 Task: Create a due date automation trigger when advanced on, on the monday after a card is due add basic not assigned to anyone at 11:00 AM.
Action: Mouse moved to (966, 284)
Screenshot: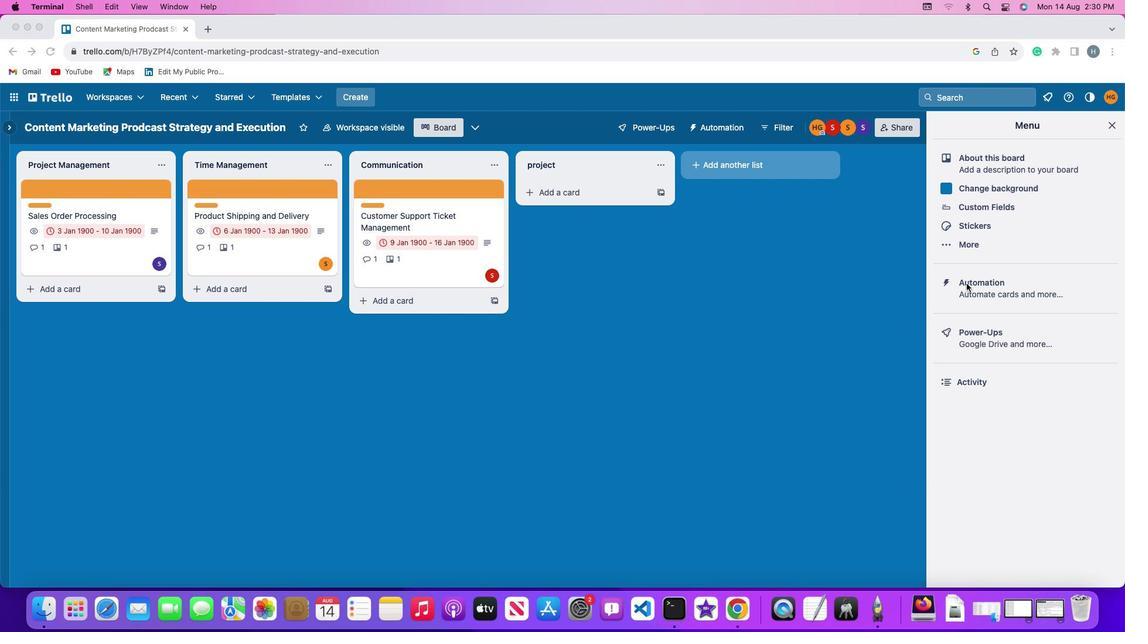 
Action: Mouse pressed left at (966, 284)
Screenshot: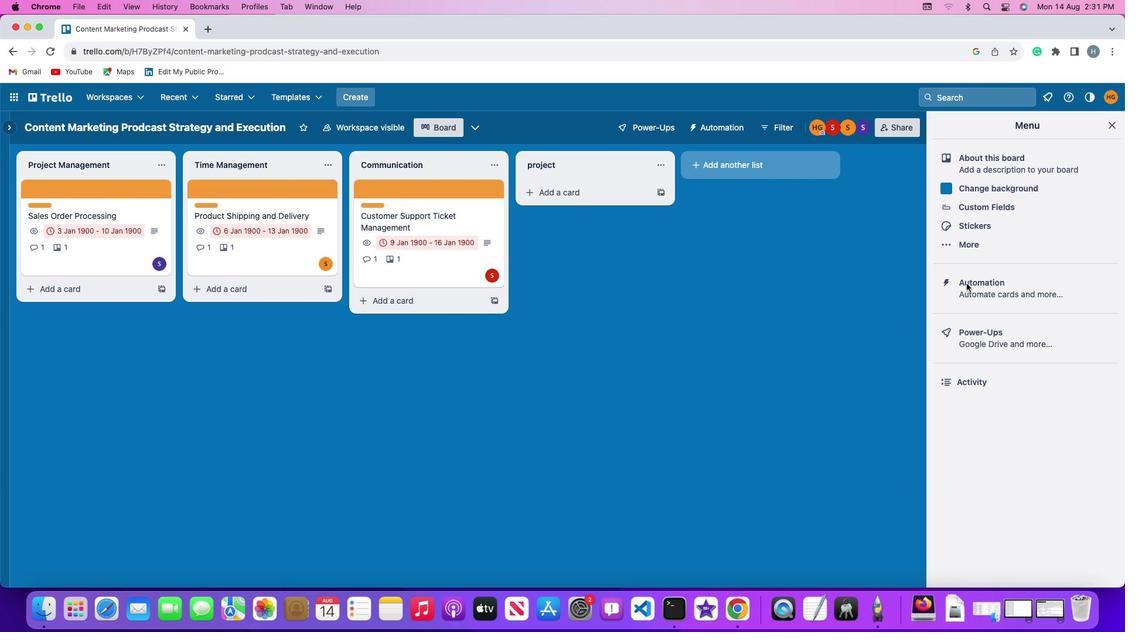 
Action: Mouse pressed left at (966, 284)
Screenshot: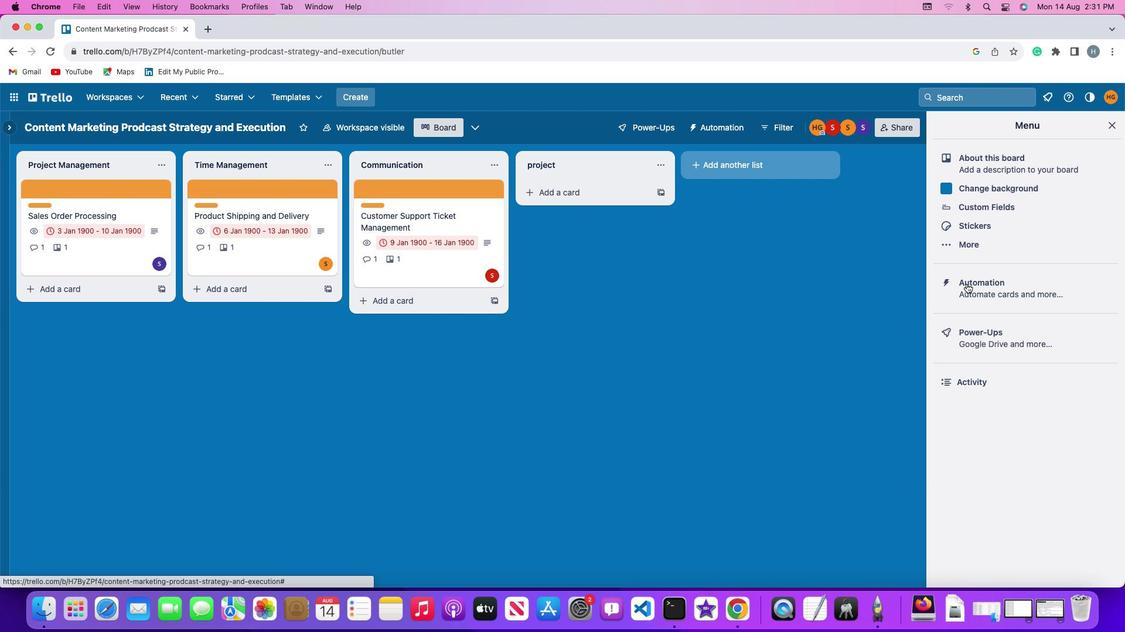 
Action: Mouse moved to (56, 278)
Screenshot: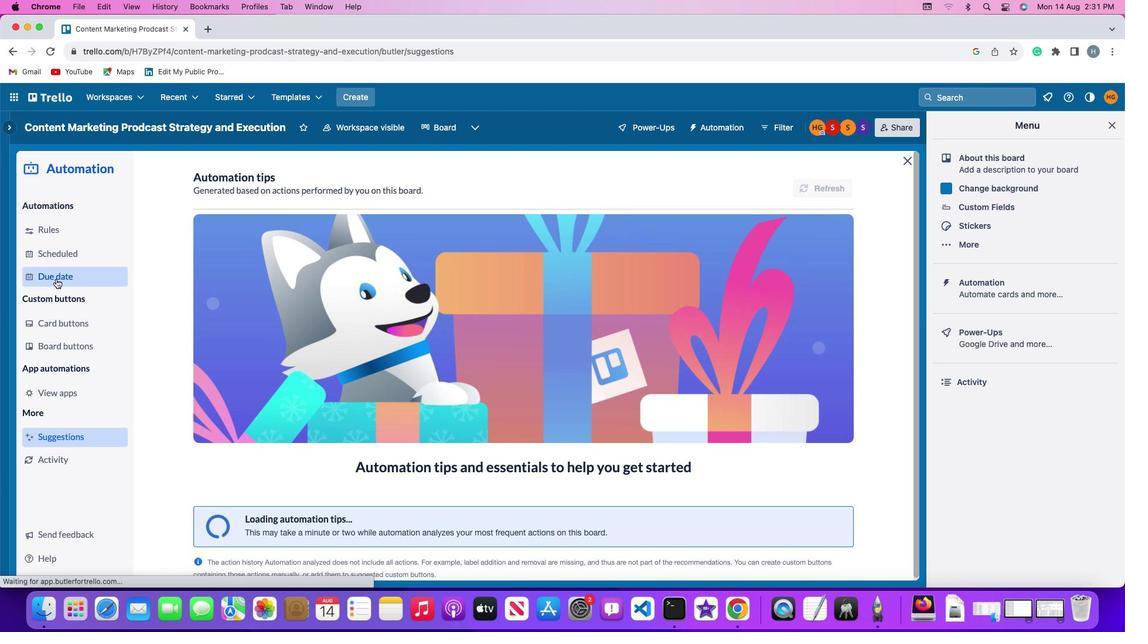 
Action: Mouse pressed left at (56, 278)
Screenshot: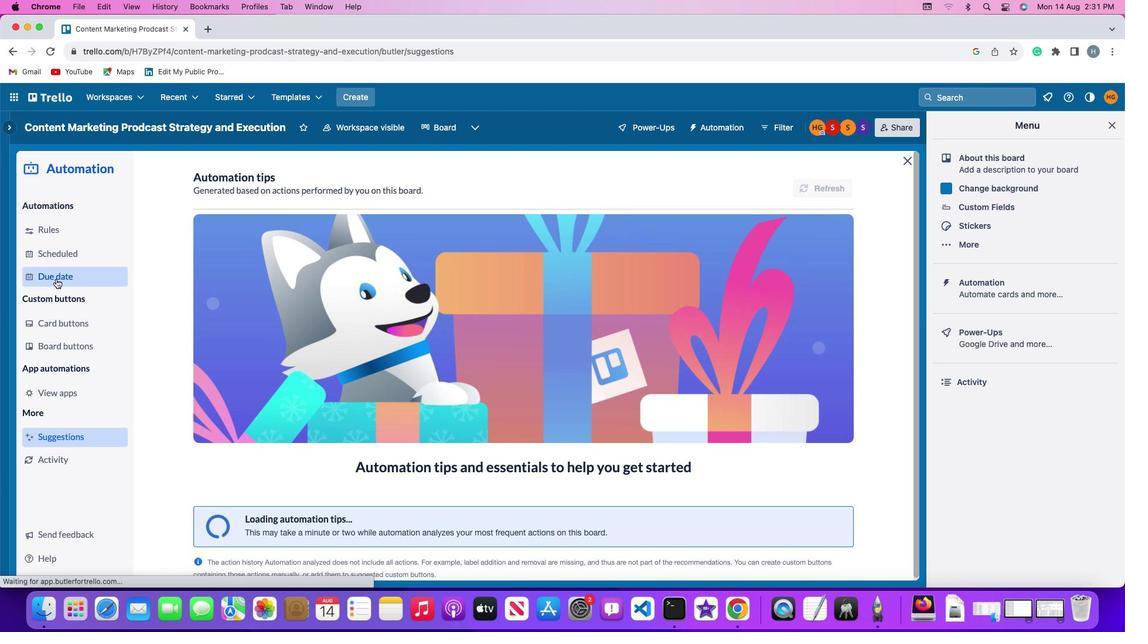 
Action: Mouse moved to (776, 179)
Screenshot: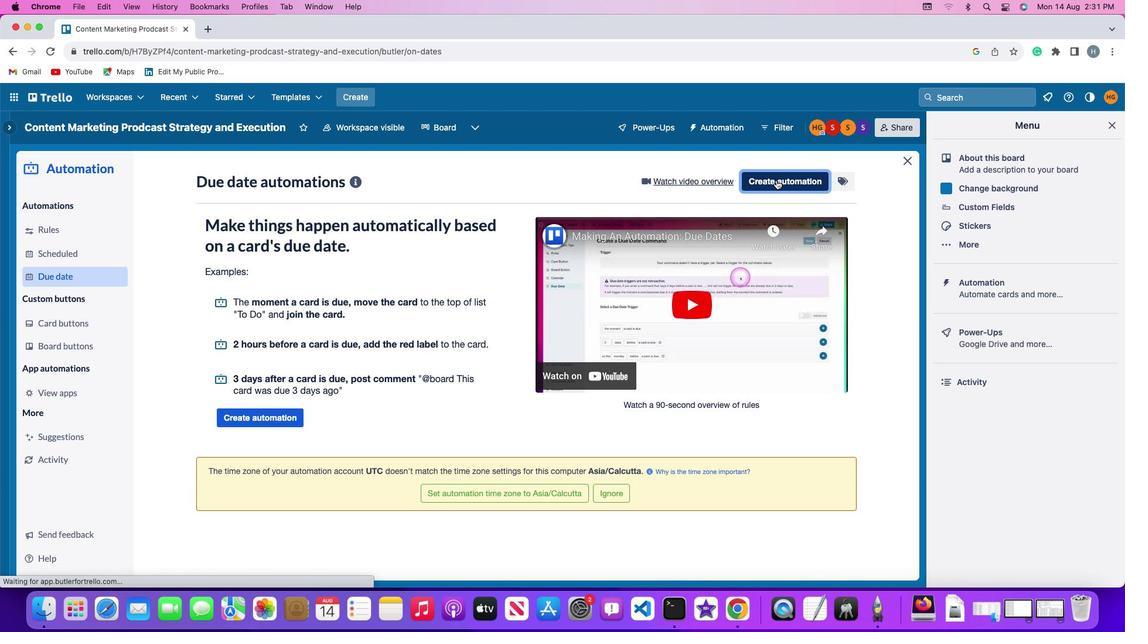 
Action: Mouse pressed left at (776, 179)
Screenshot: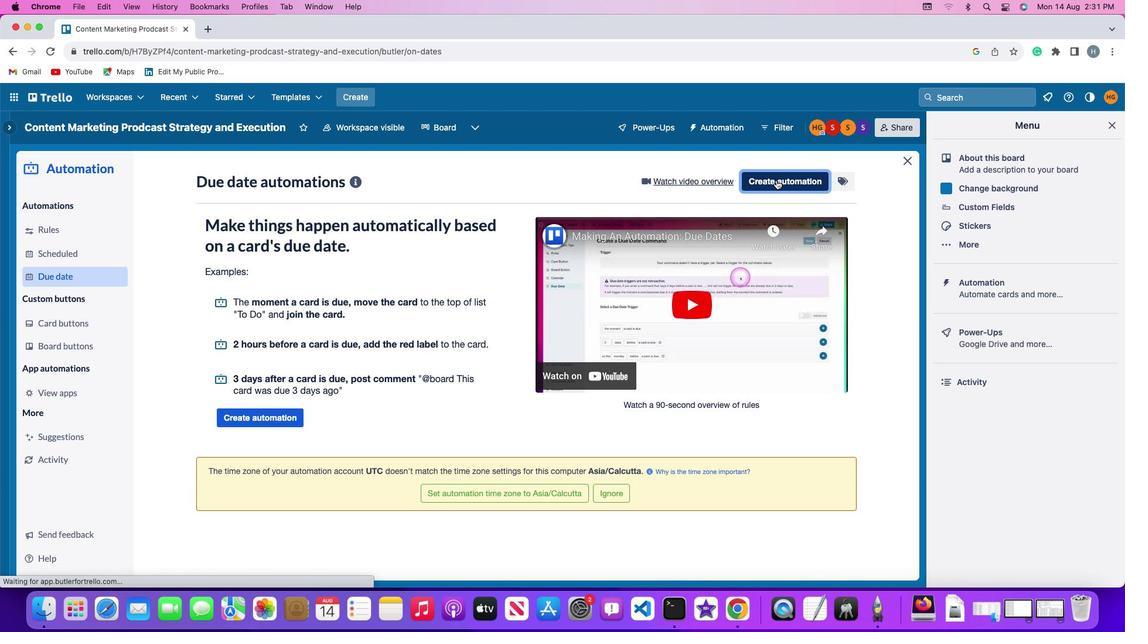 
Action: Mouse moved to (252, 296)
Screenshot: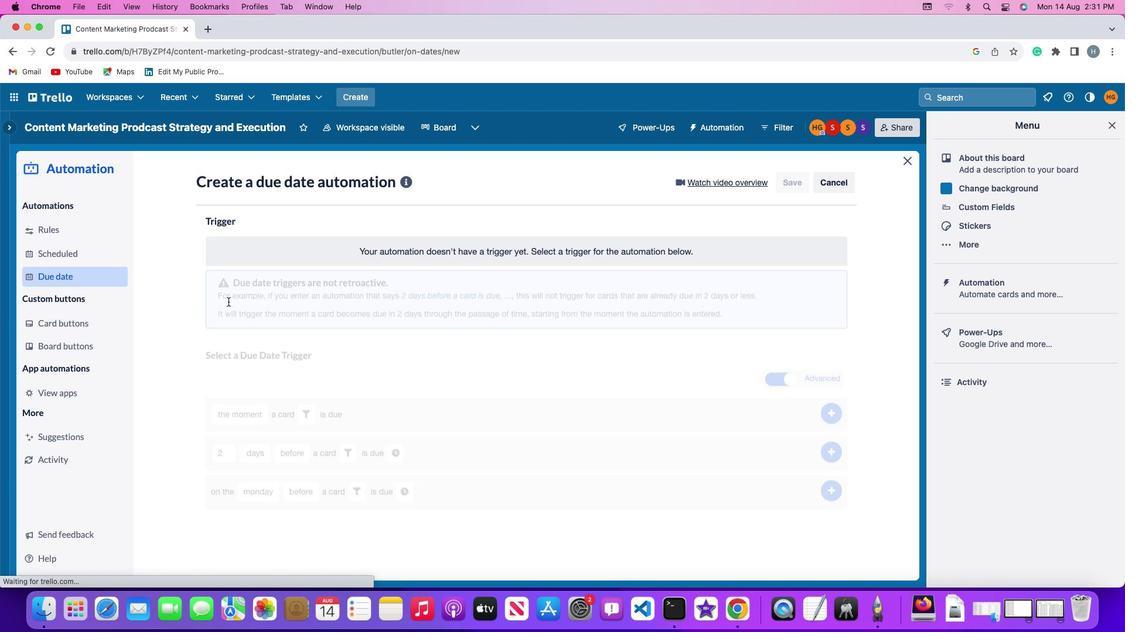 
Action: Mouse pressed left at (252, 296)
Screenshot: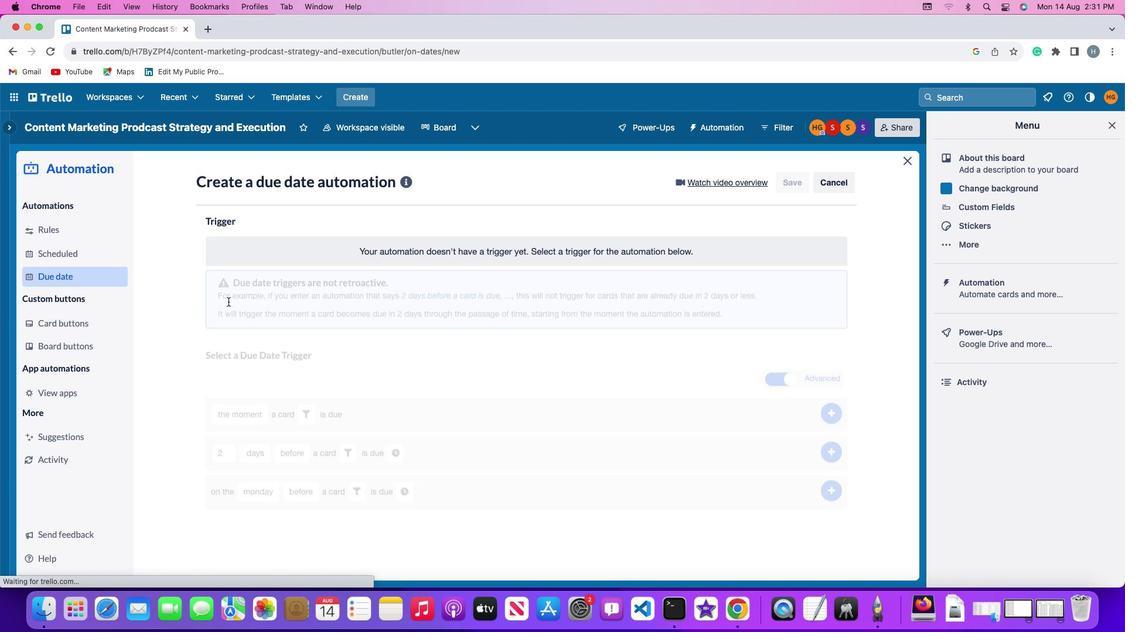 
Action: Mouse moved to (247, 509)
Screenshot: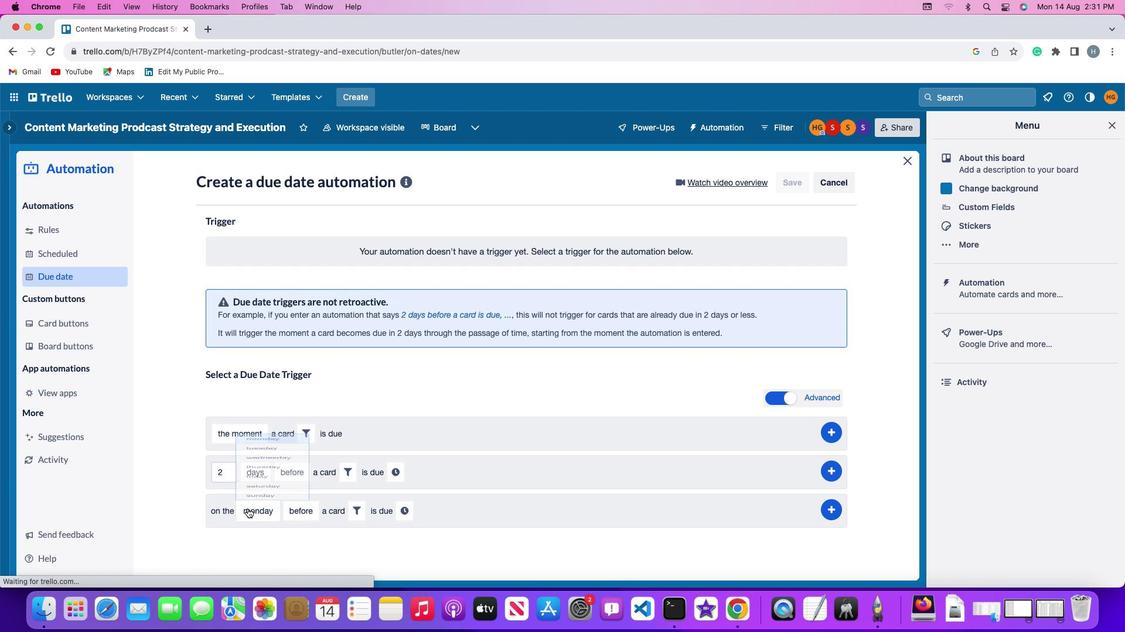 
Action: Mouse pressed left at (247, 509)
Screenshot: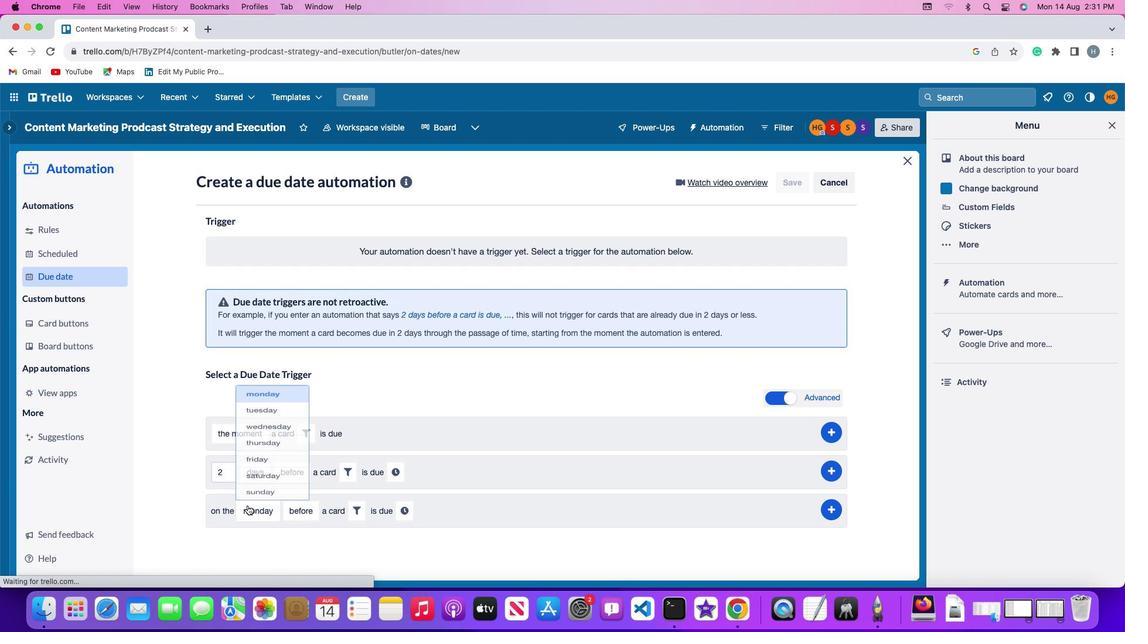 
Action: Mouse moved to (271, 342)
Screenshot: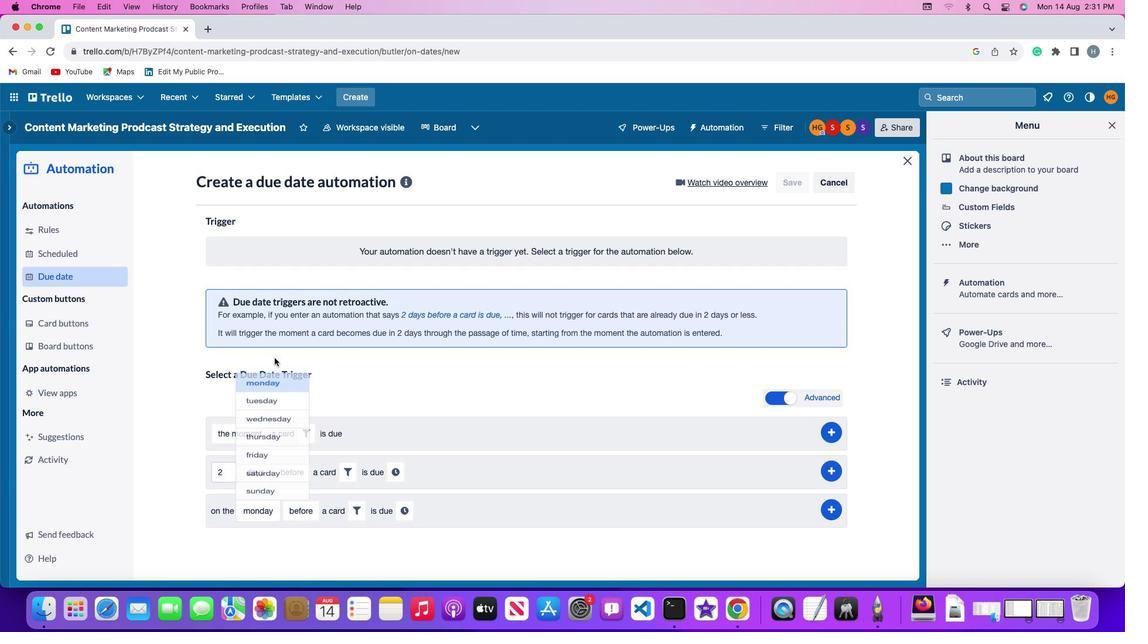 
Action: Mouse pressed left at (271, 342)
Screenshot: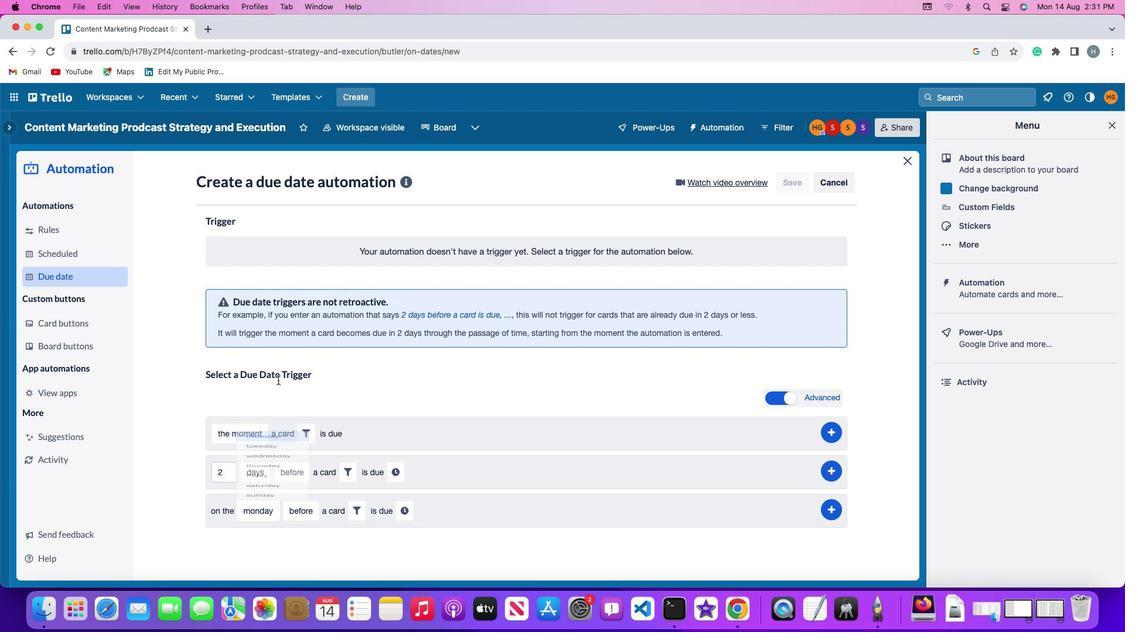 
Action: Mouse moved to (301, 511)
Screenshot: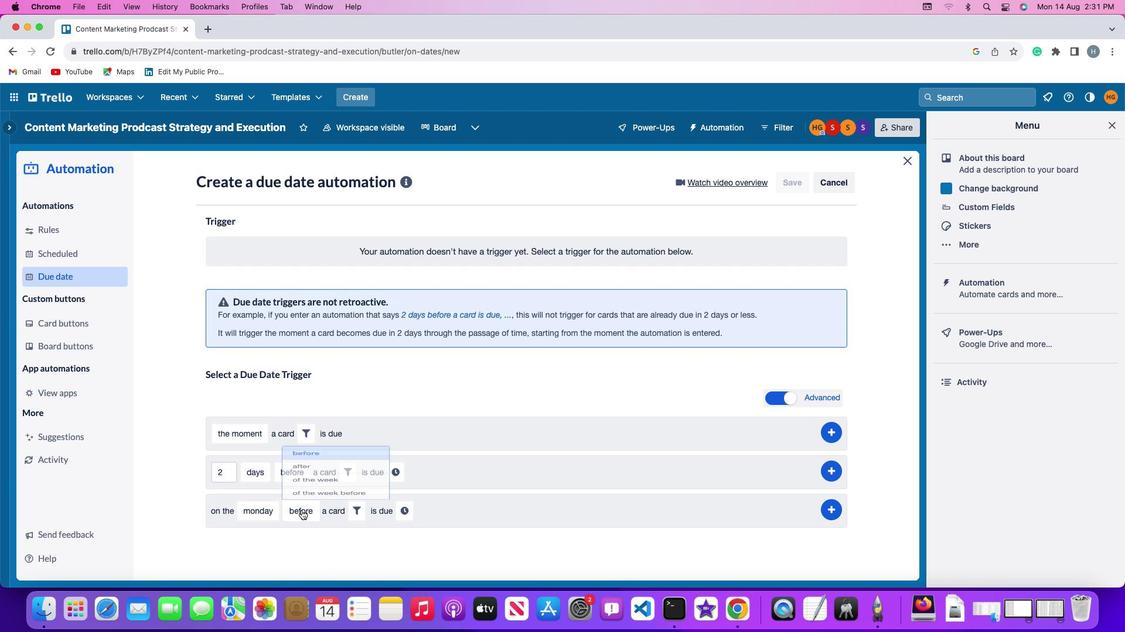 
Action: Mouse pressed left at (301, 511)
Screenshot: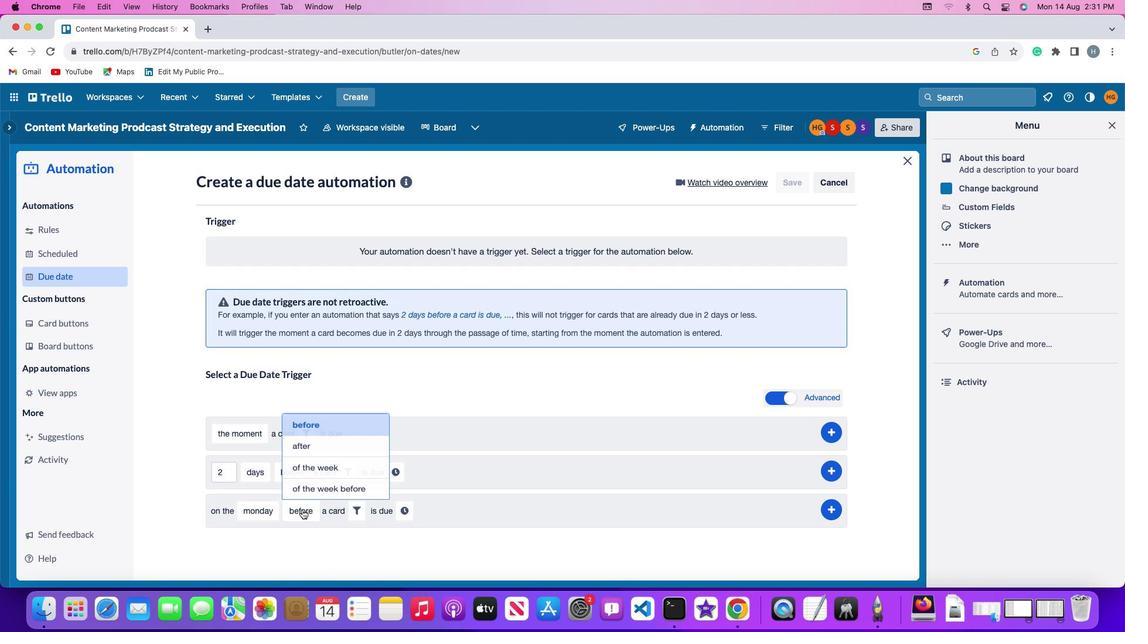 
Action: Mouse moved to (325, 444)
Screenshot: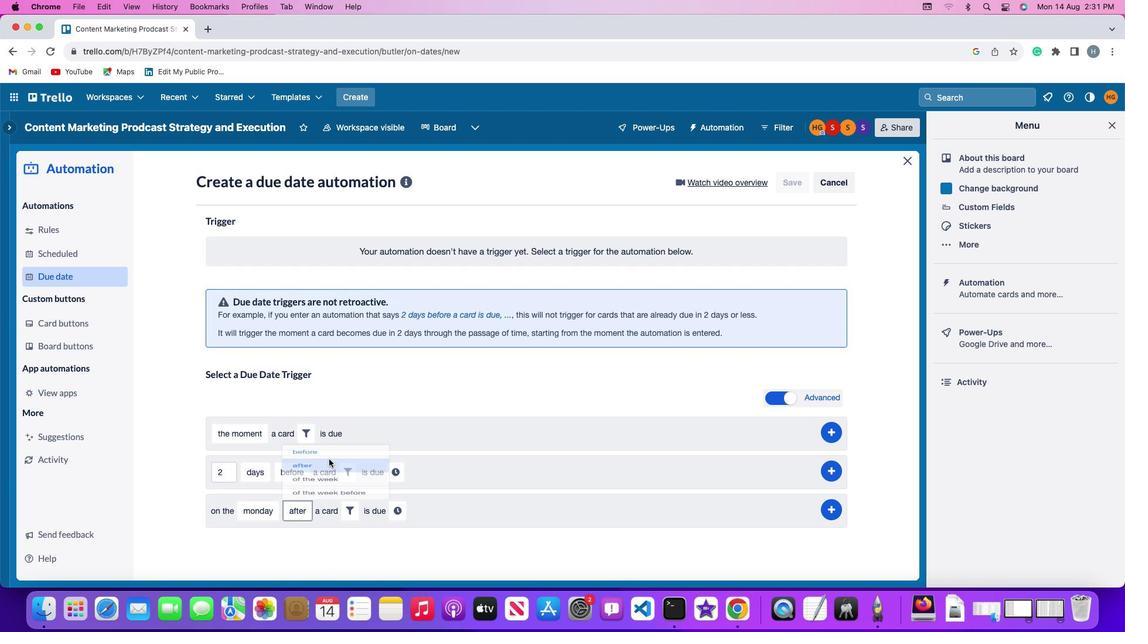 
Action: Mouse pressed left at (325, 444)
Screenshot: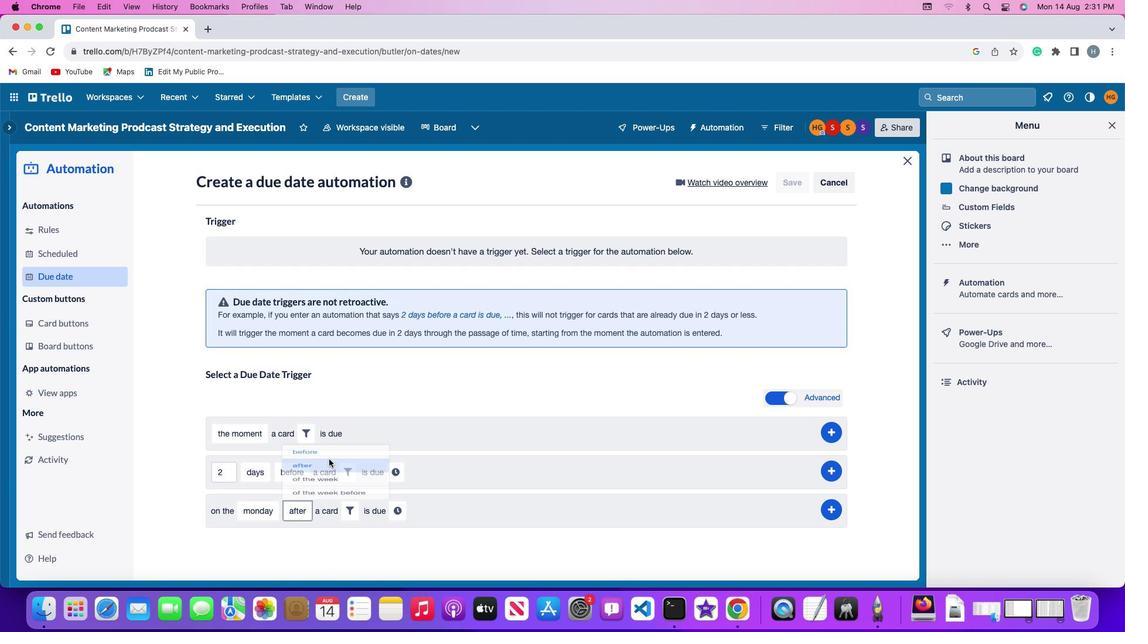 
Action: Mouse moved to (348, 503)
Screenshot: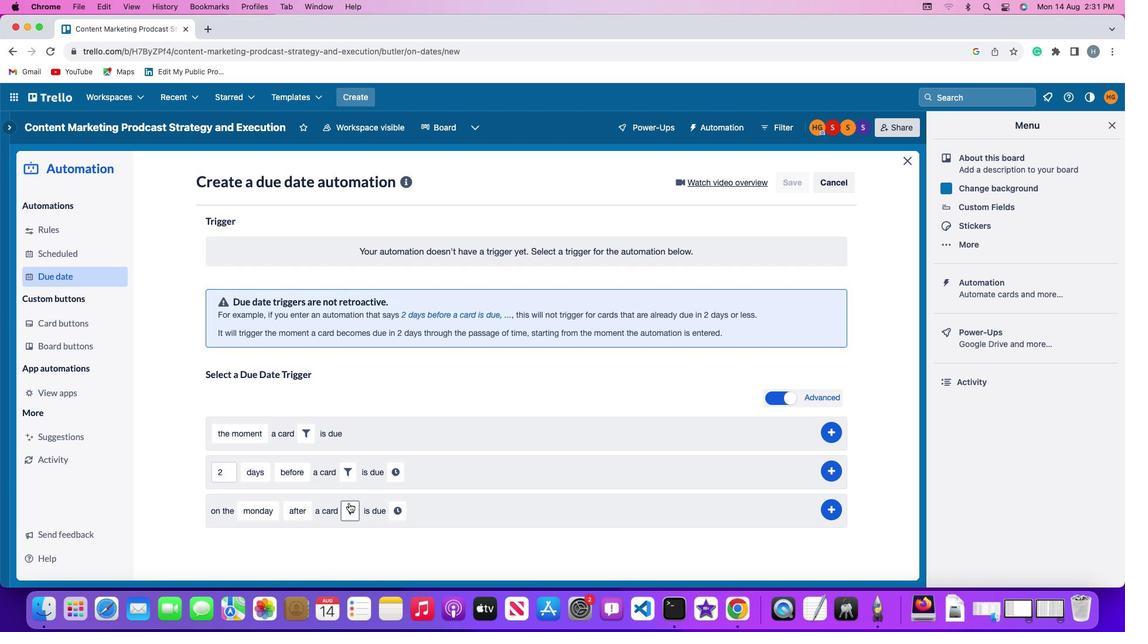 
Action: Mouse pressed left at (348, 503)
Screenshot: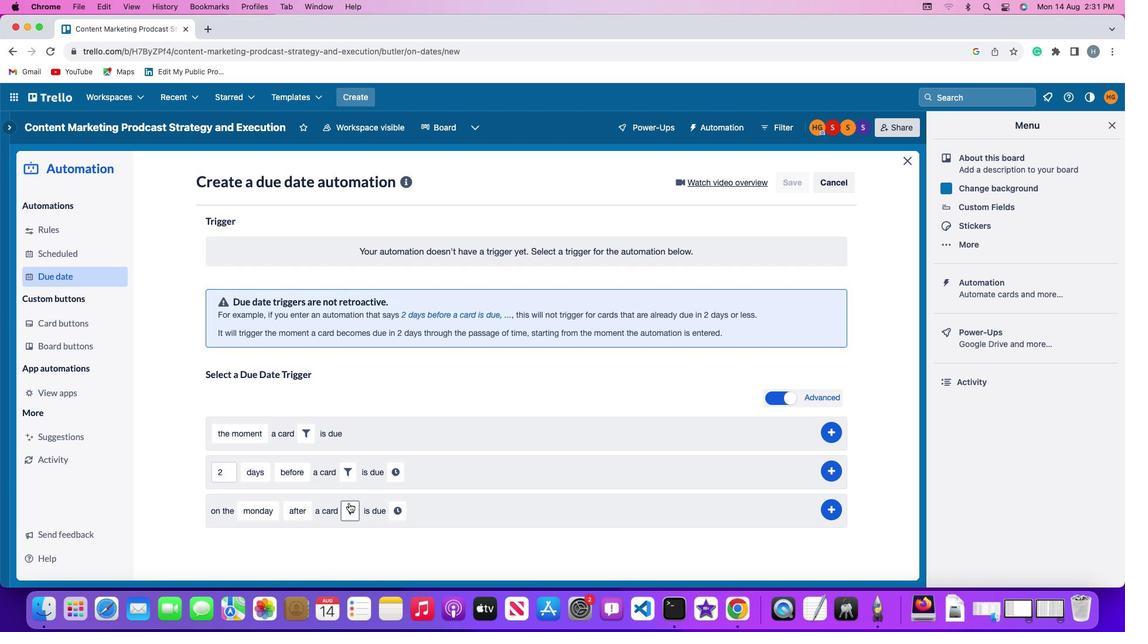 
Action: Mouse moved to (327, 559)
Screenshot: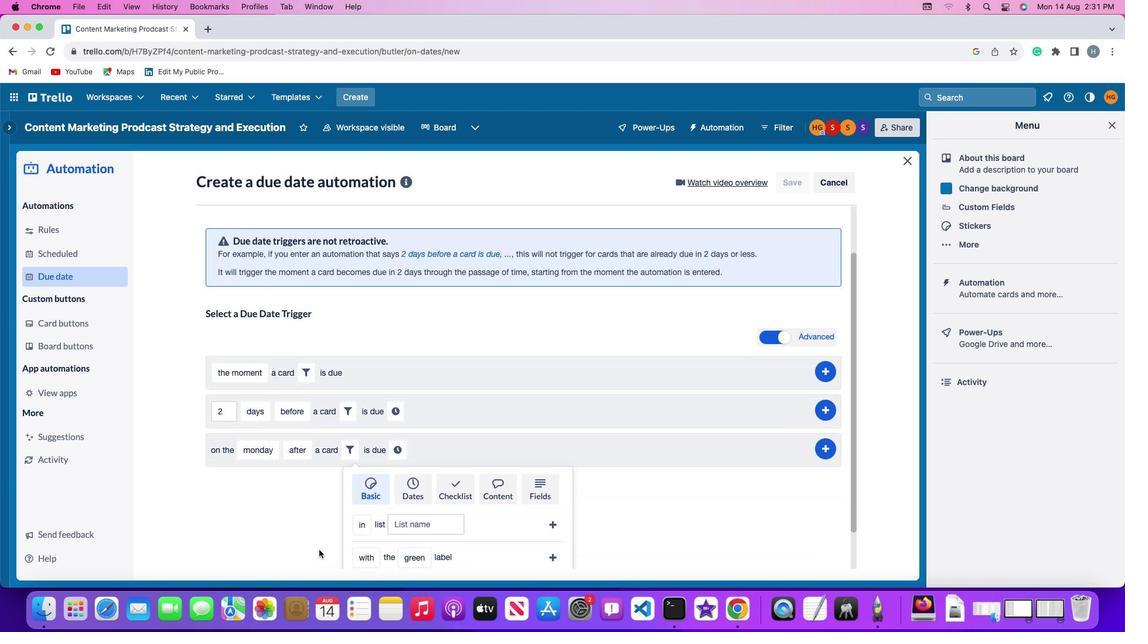 
Action: Mouse scrolled (327, 559) with delta (0, 0)
Screenshot: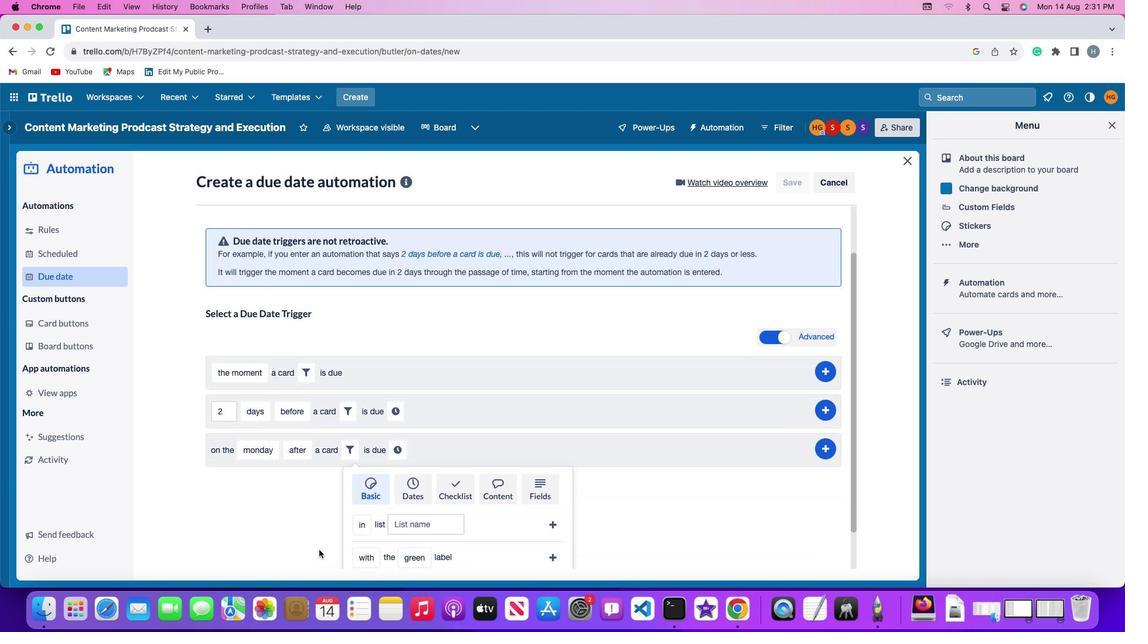 
Action: Mouse scrolled (327, 559) with delta (0, 0)
Screenshot: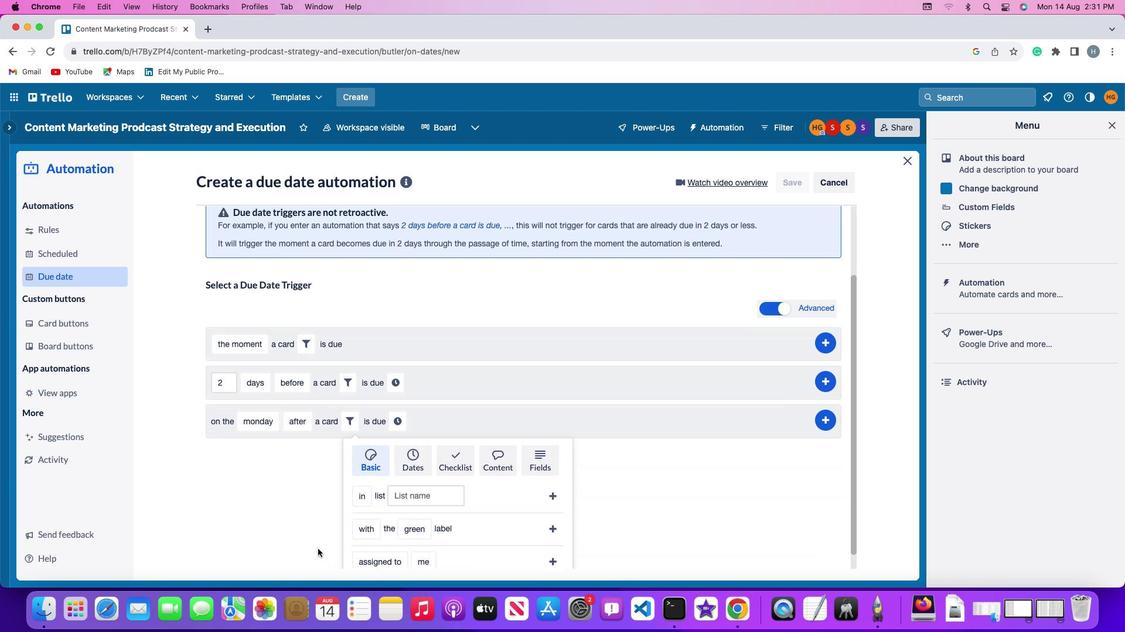 
Action: Mouse moved to (326, 558)
Screenshot: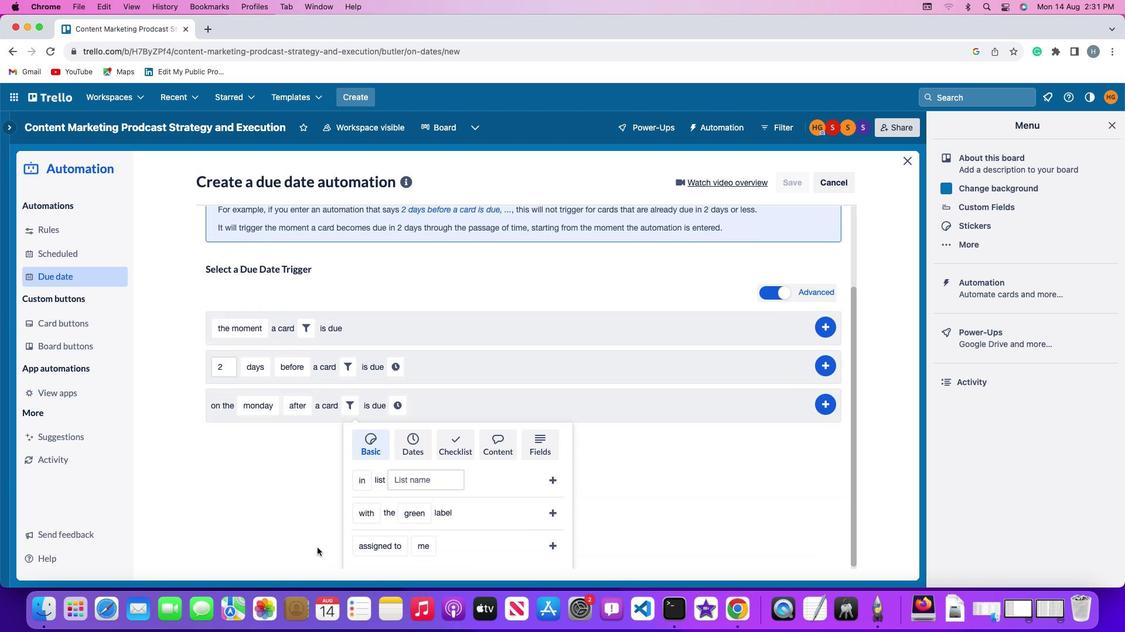 
Action: Mouse scrolled (326, 558) with delta (0, -1)
Screenshot: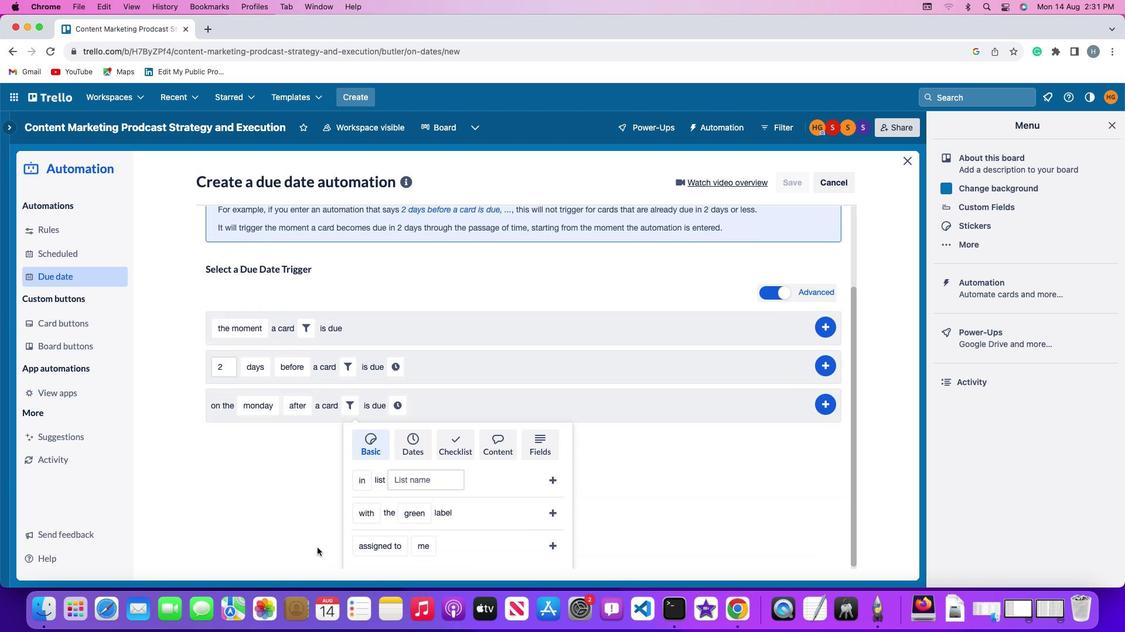 
Action: Mouse moved to (323, 554)
Screenshot: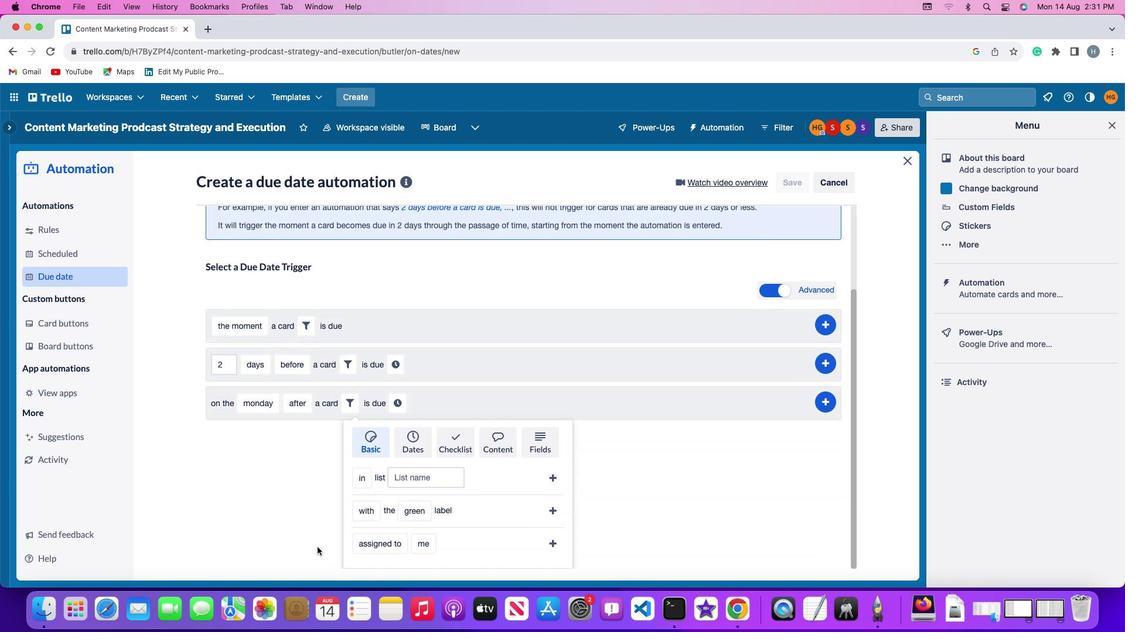 
Action: Mouse scrolled (323, 554) with delta (0, -2)
Screenshot: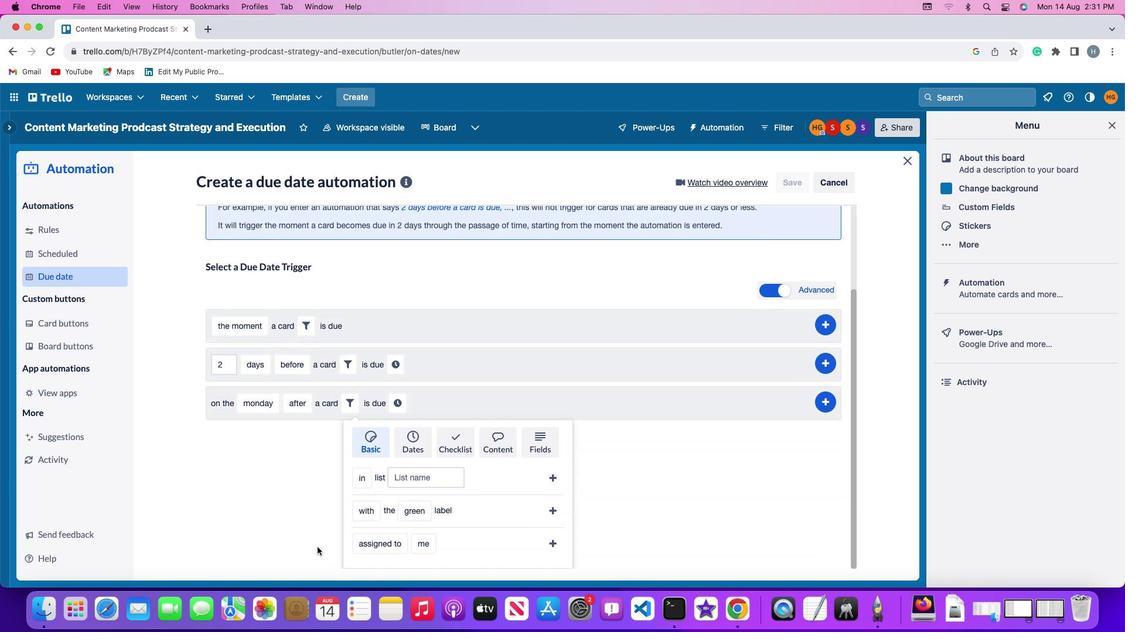 
Action: Mouse moved to (317, 546)
Screenshot: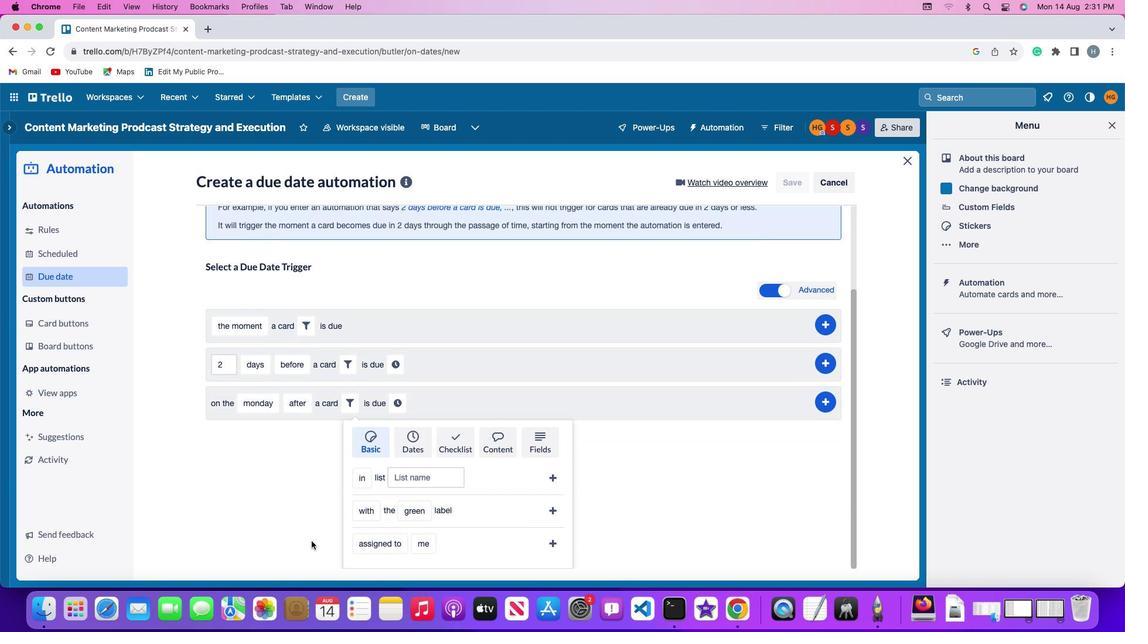 
Action: Mouse scrolled (317, 546) with delta (0, 0)
Screenshot: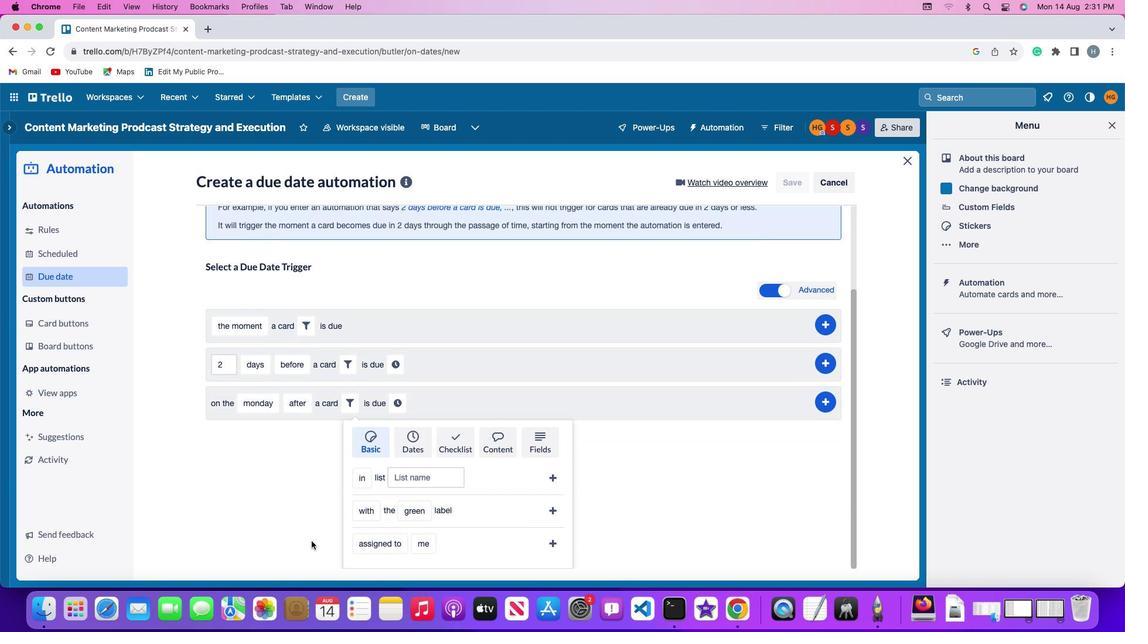 
Action: Mouse moved to (317, 546)
Screenshot: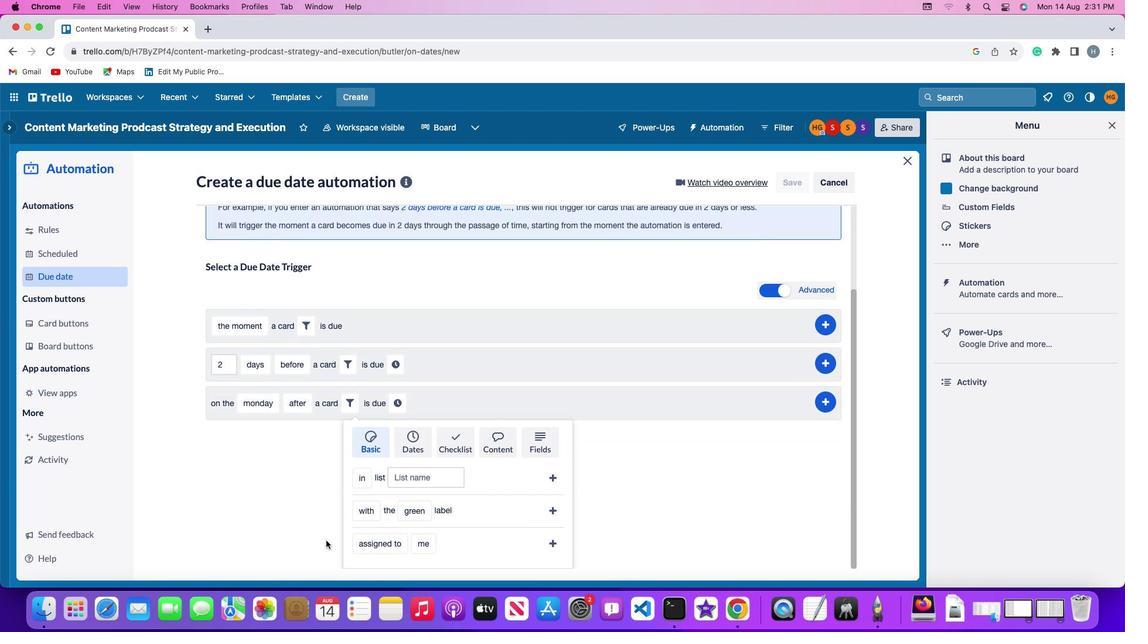 
Action: Mouse scrolled (317, 546) with delta (0, 0)
Screenshot: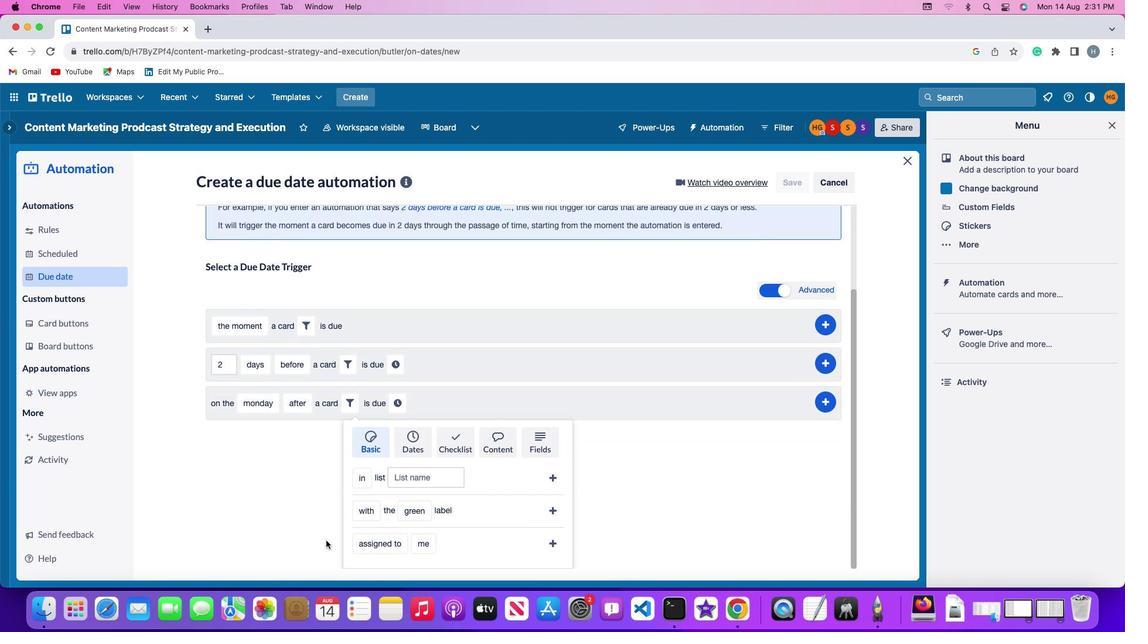 
Action: Mouse moved to (315, 546)
Screenshot: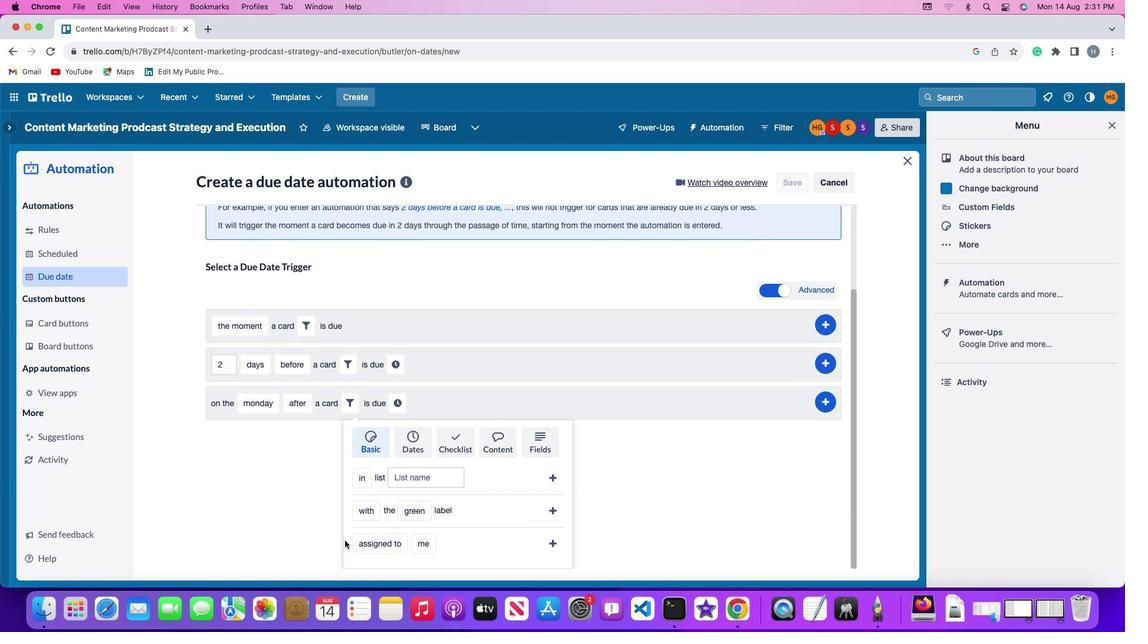 
Action: Mouse scrolled (315, 546) with delta (0, -1)
Screenshot: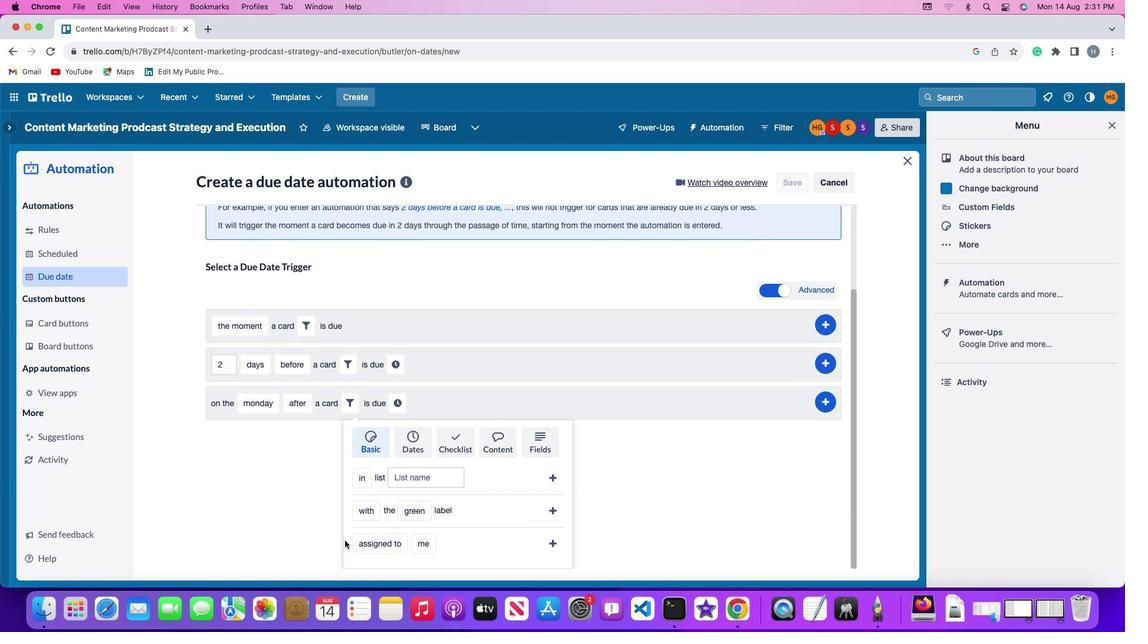 
Action: Mouse moved to (312, 543)
Screenshot: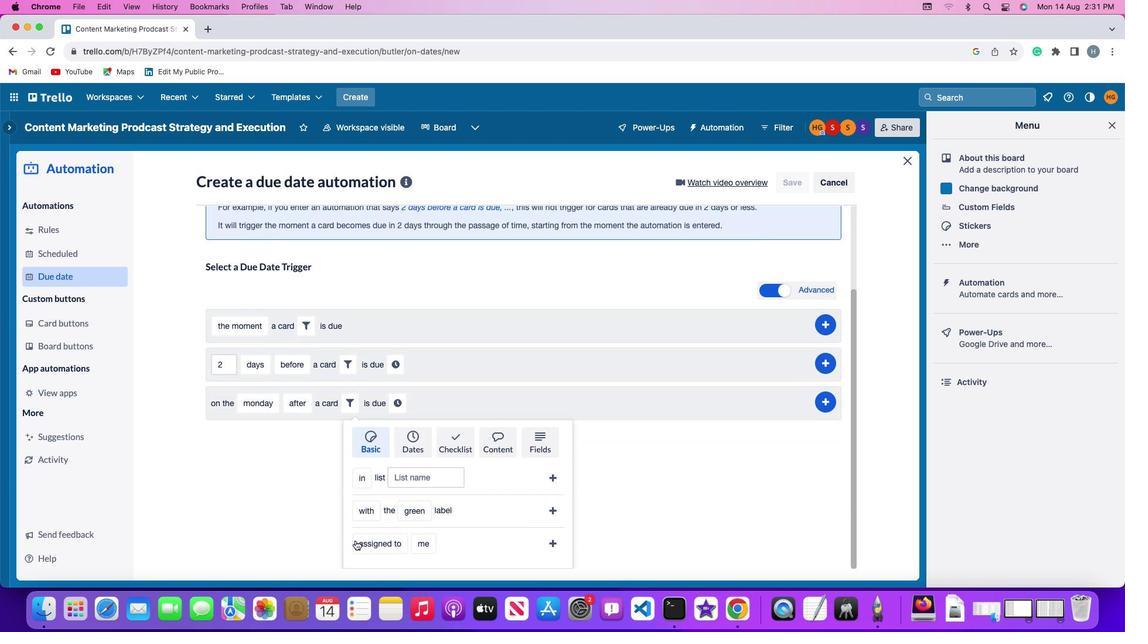 
Action: Mouse scrolled (312, 543) with delta (0, -2)
Screenshot: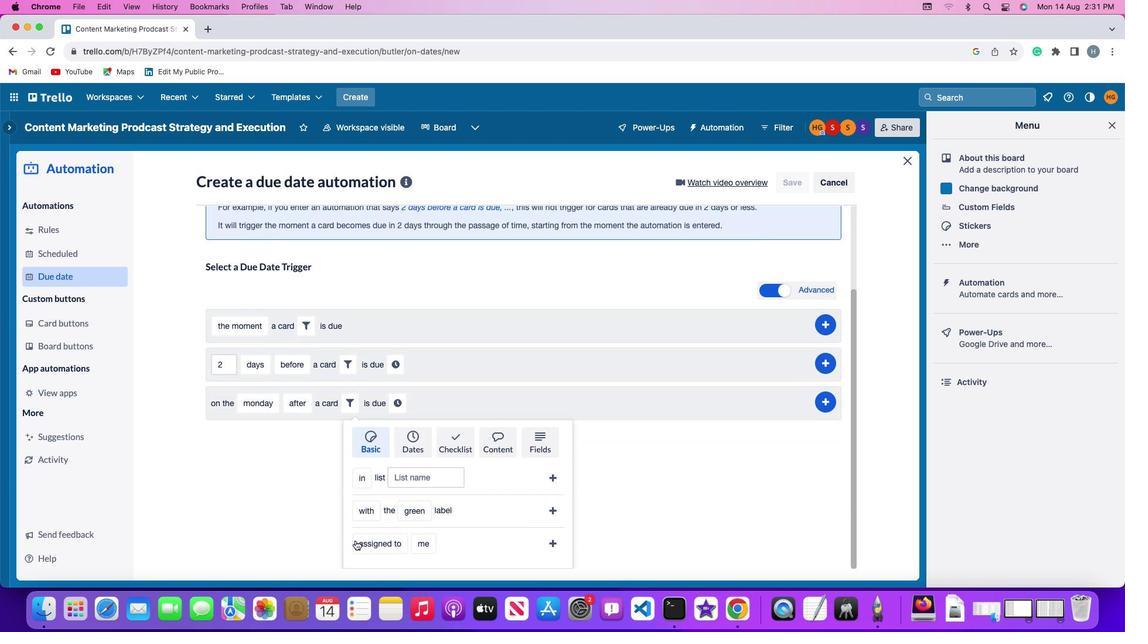 
Action: Mouse moved to (374, 539)
Screenshot: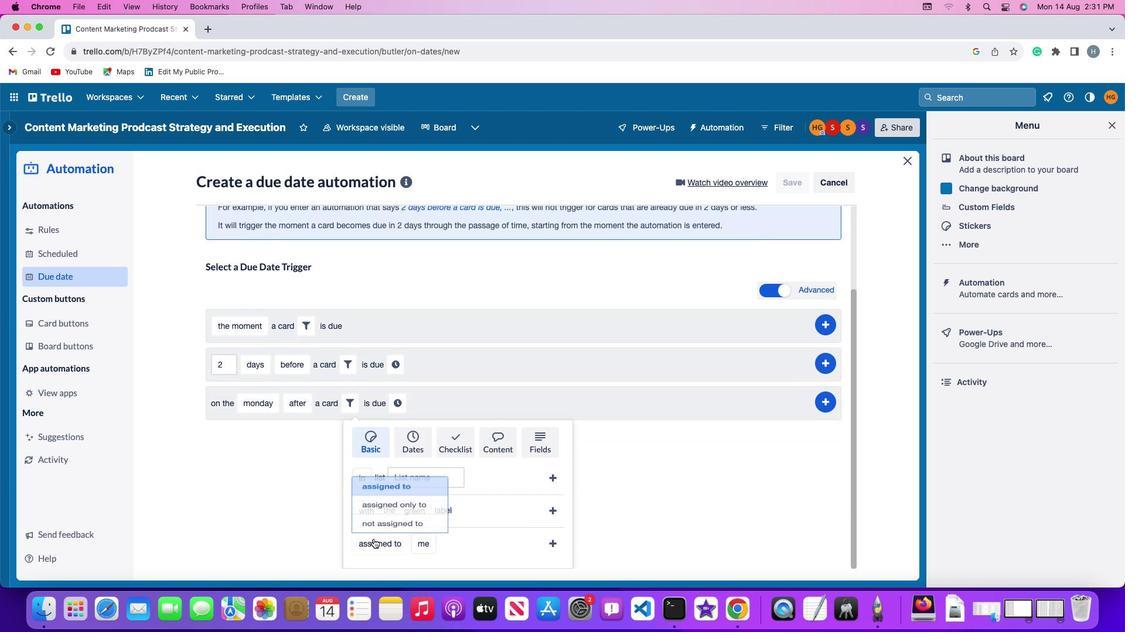 
Action: Mouse pressed left at (374, 539)
Screenshot: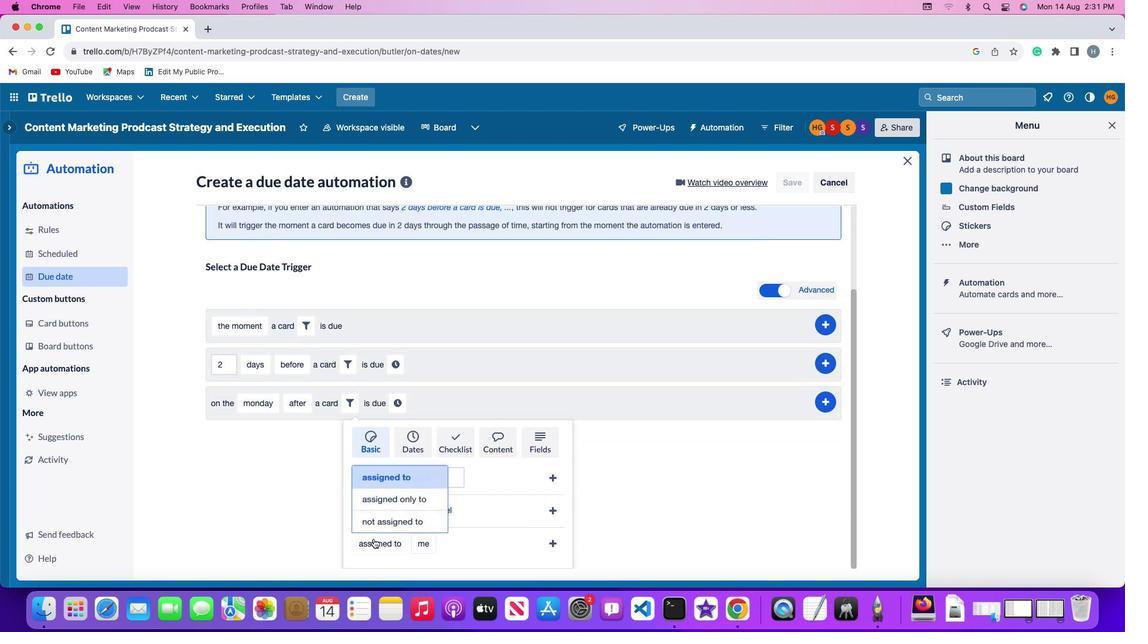 
Action: Mouse moved to (375, 524)
Screenshot: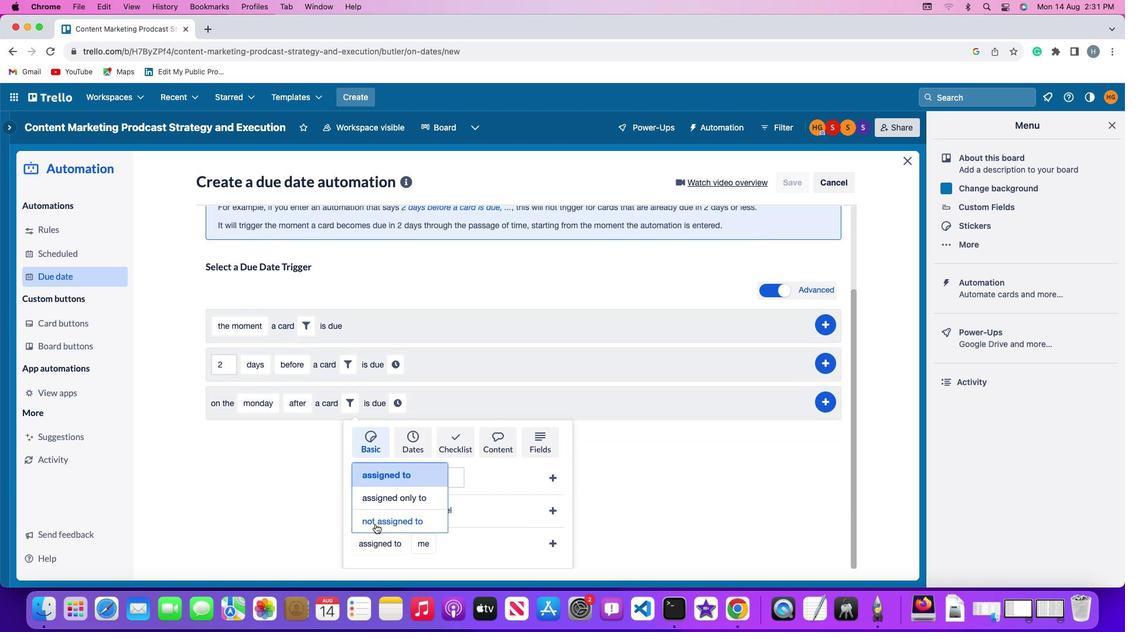 
Action: Mouse pressed left at (375, 524)
Screenshot: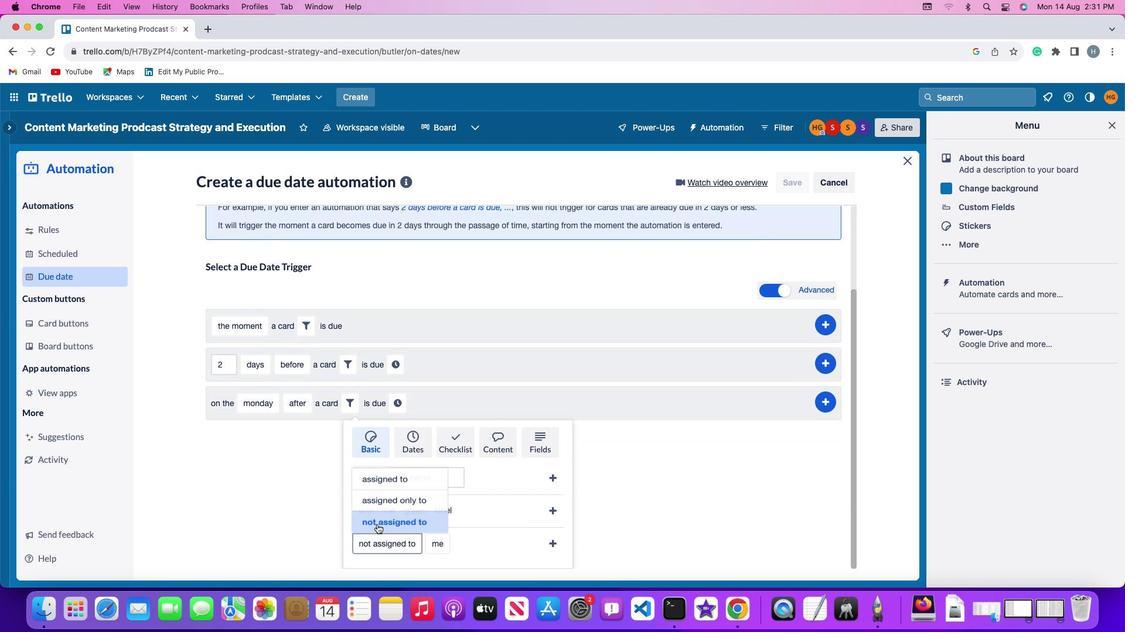 
Action: Mouse moved to (437, 543)
Screenshot: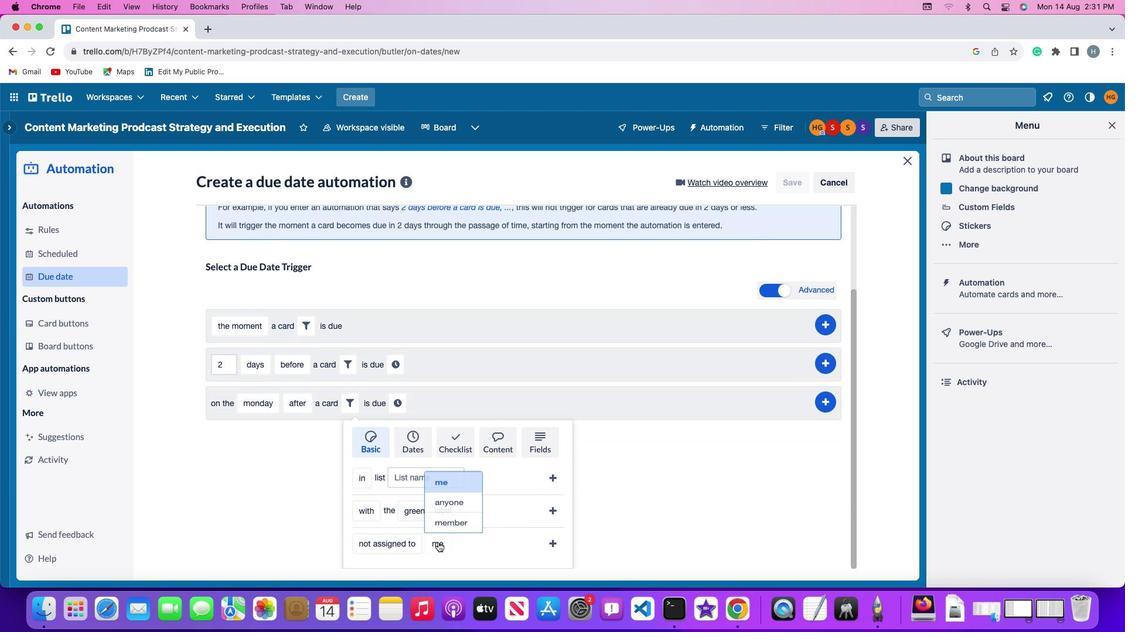
Action: Mouse pressed left at (437, 543)
Screenshot: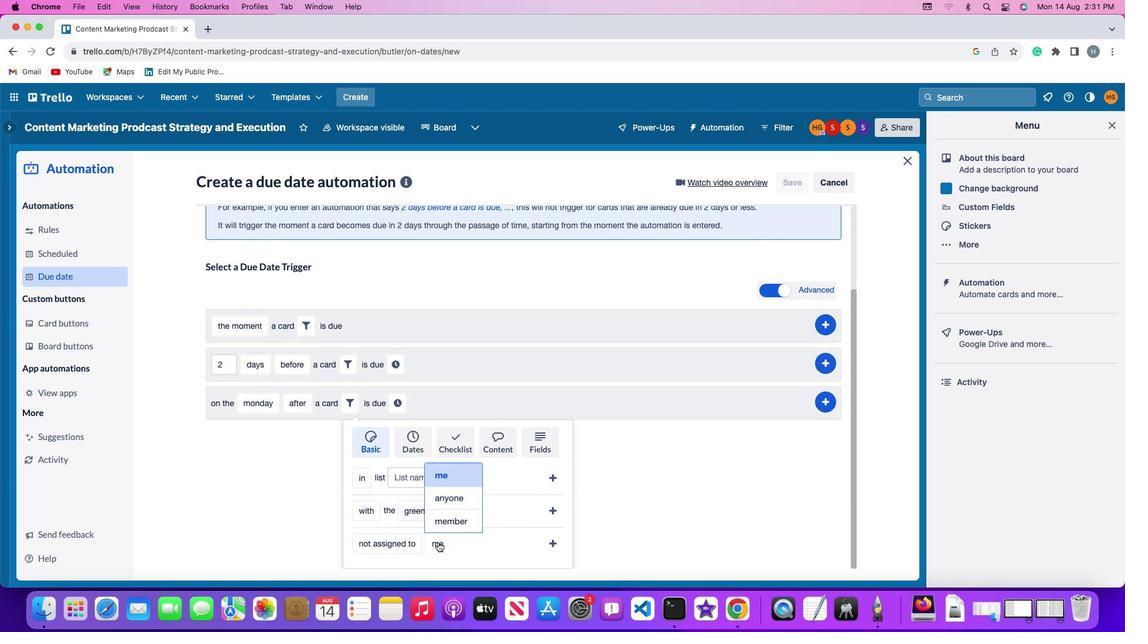 
Action: Mouse moved to (449, 496)
Screenshot: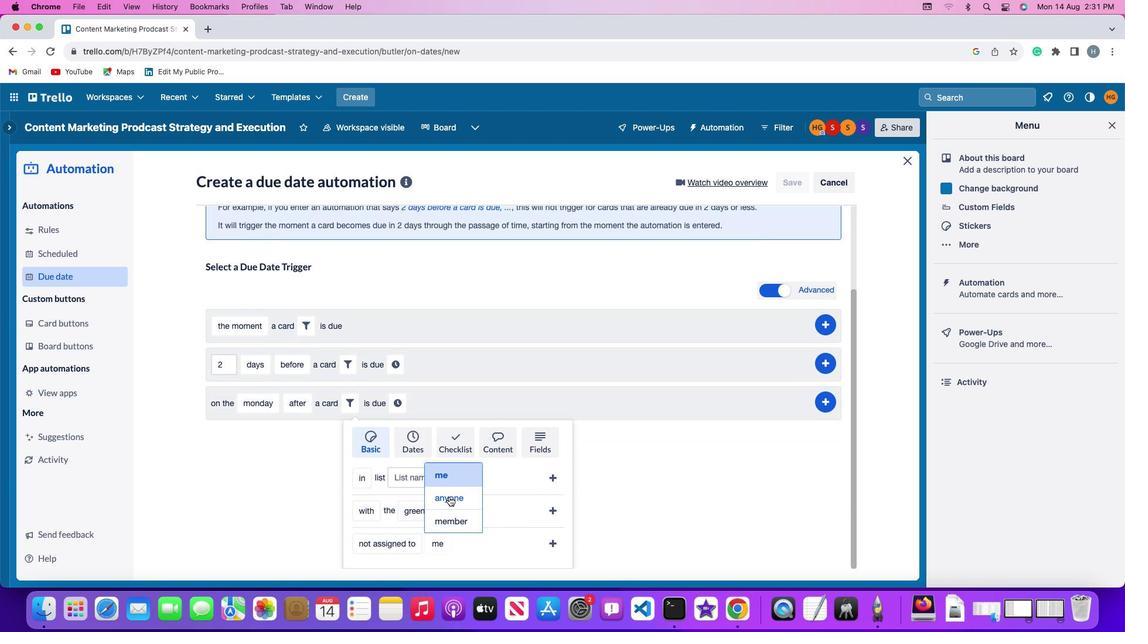 
Action: Mouse pressed left at (449, 496)
Screenshot: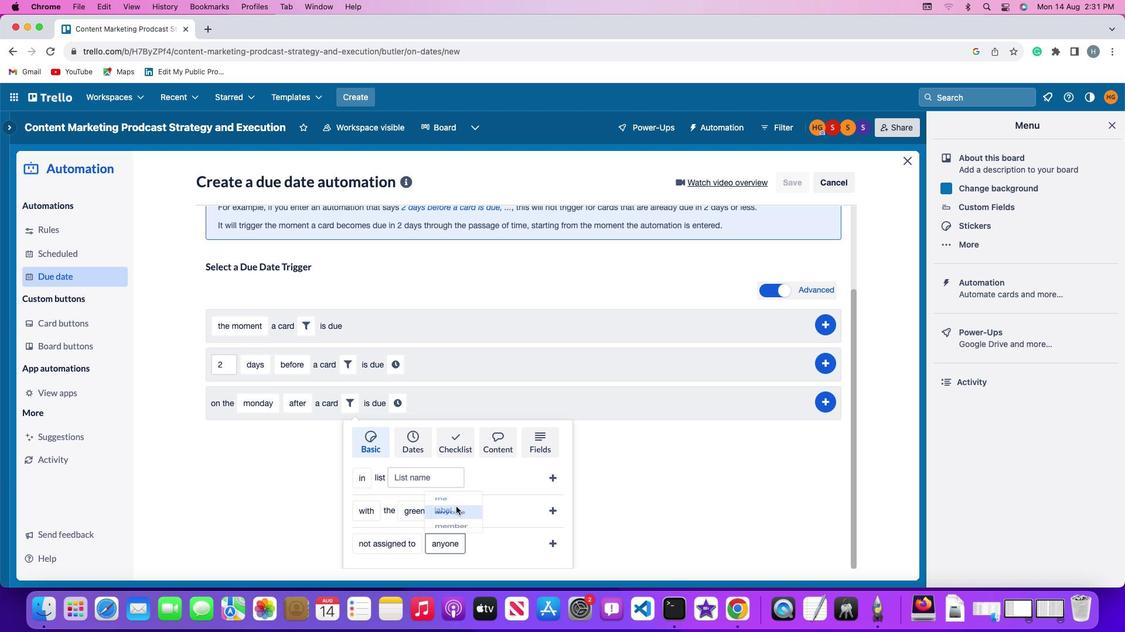 
Action: Mouse moved to (559, 539)
Screenshot: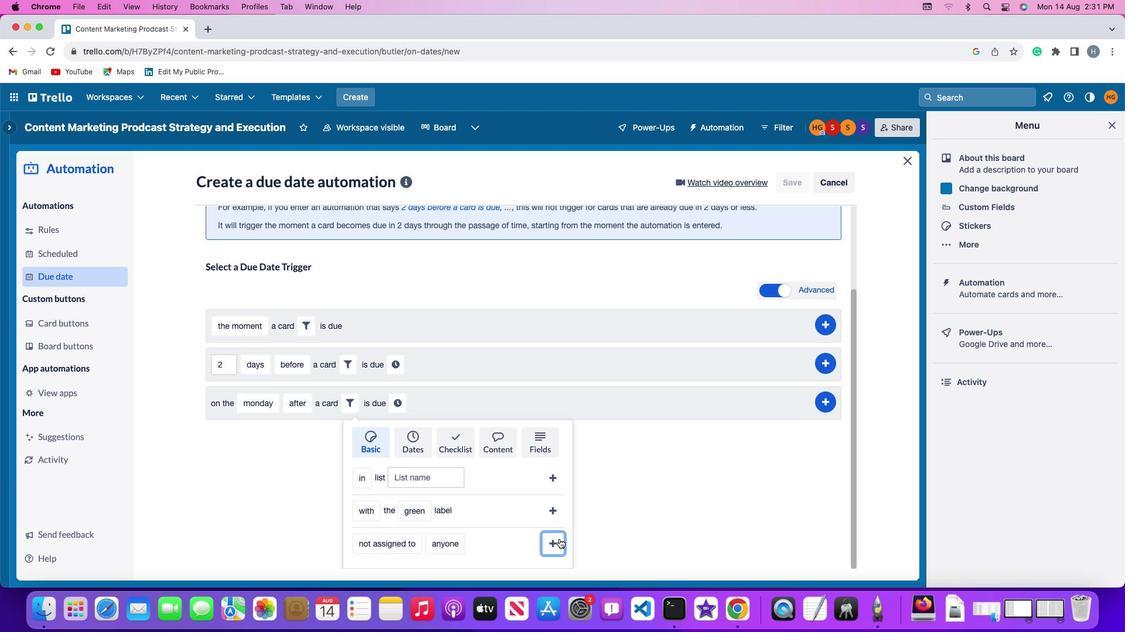 
Action: Mouse pressed left at (559, 539)
Screenshot: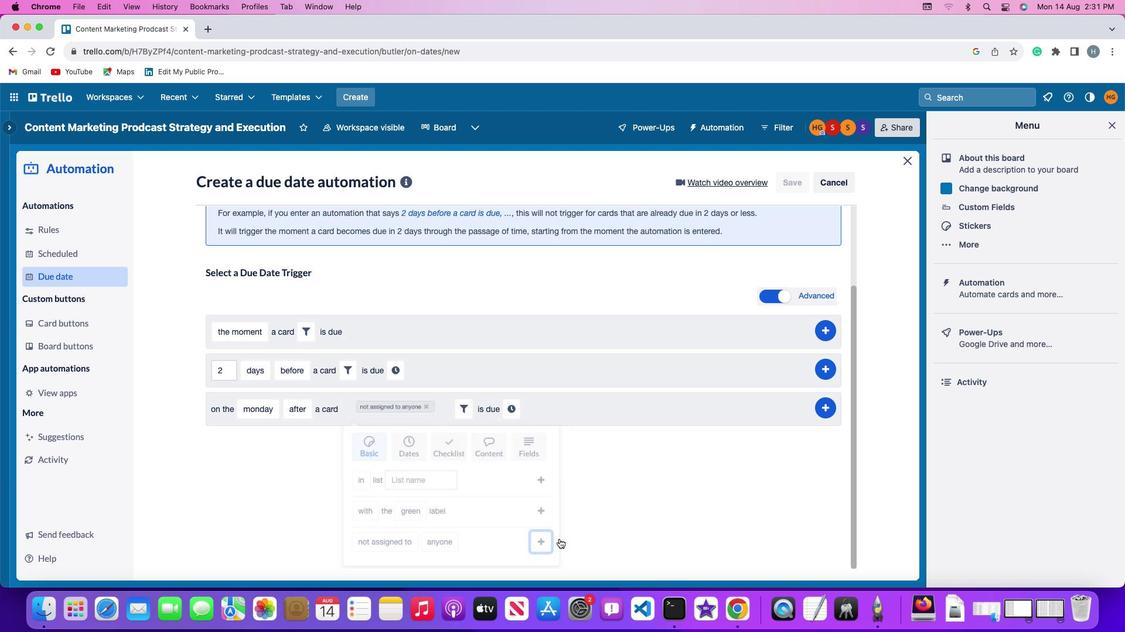 
Action: Mouse moved to (510, 503)
Screenshot: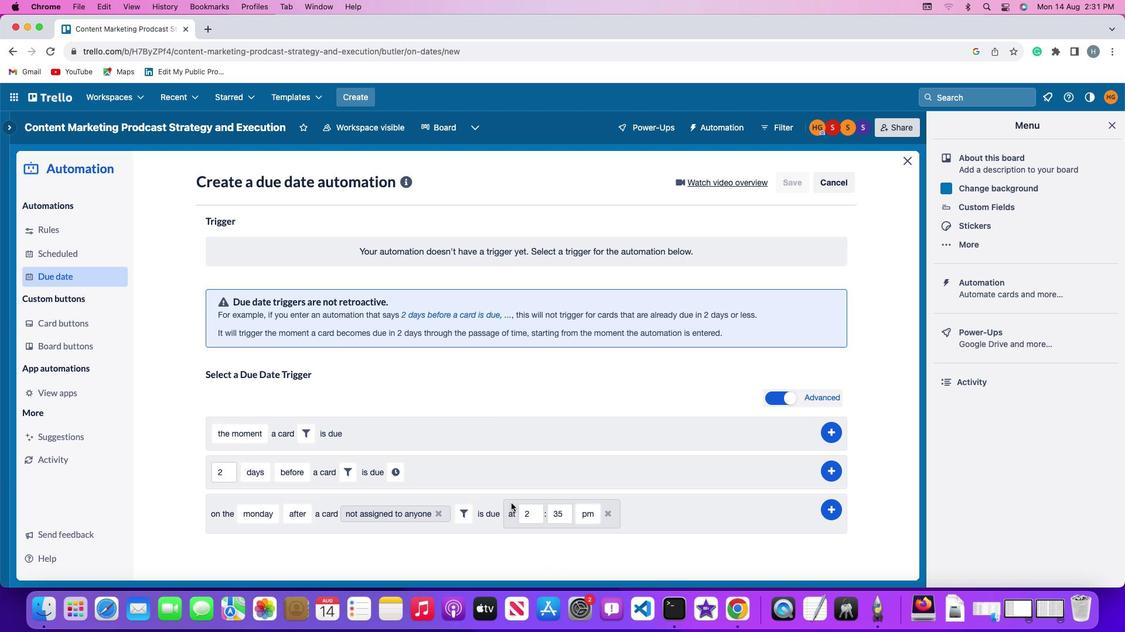 
Action: Mouse pressed left at (510, 503)
Screenshot: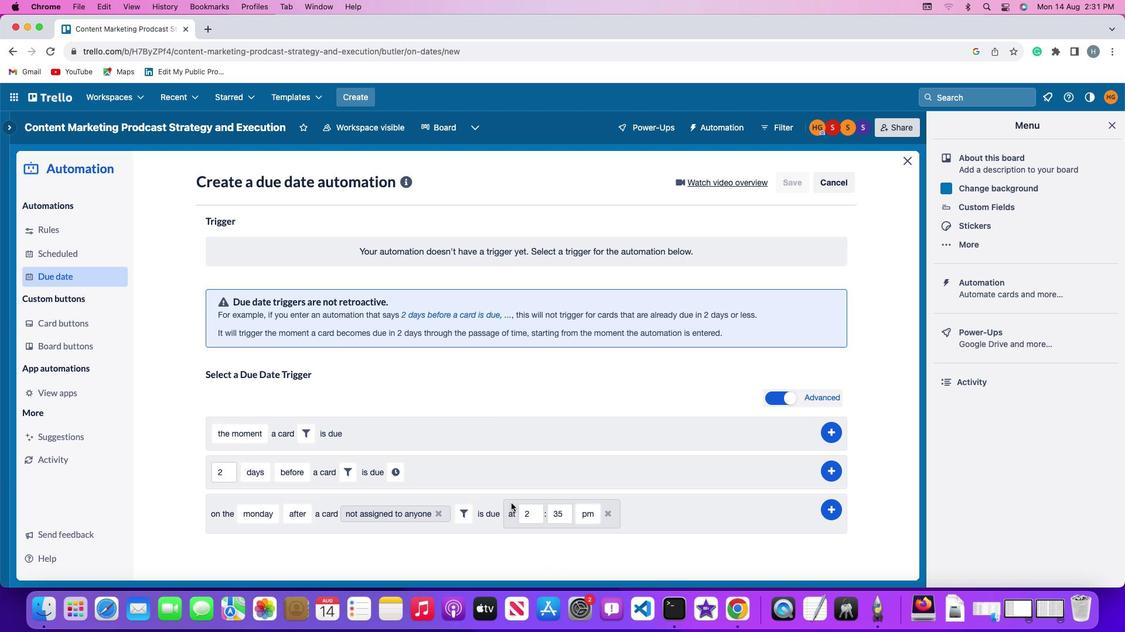 
Action: Mouse moved to (535, 516)
Screenshot: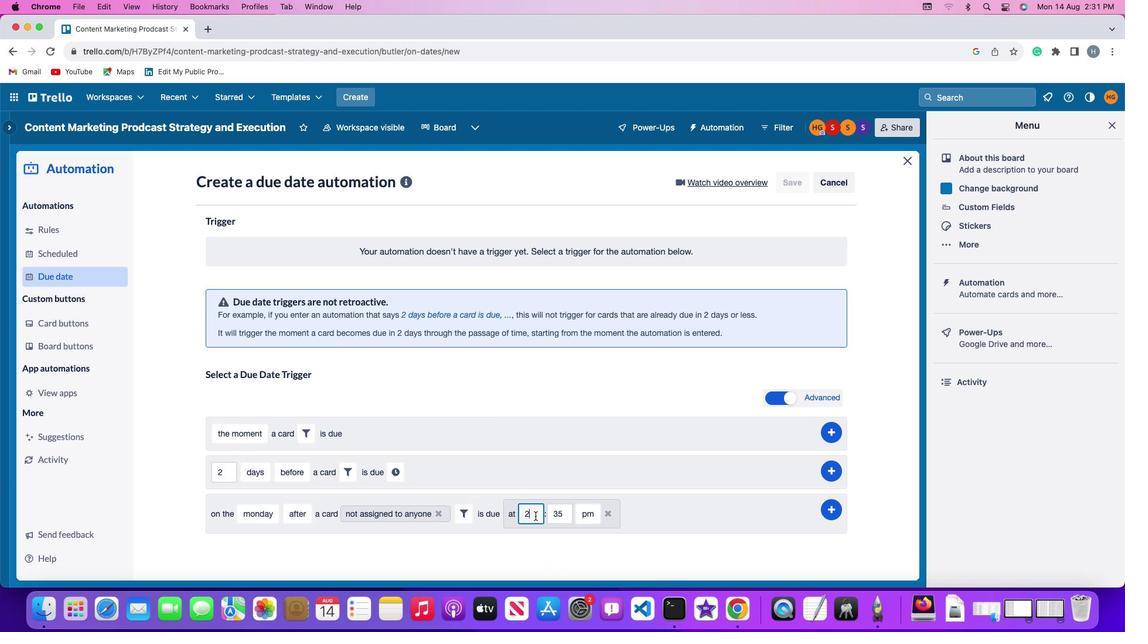 
Action: Mouse pressed left at (535, 516)
Screenshot: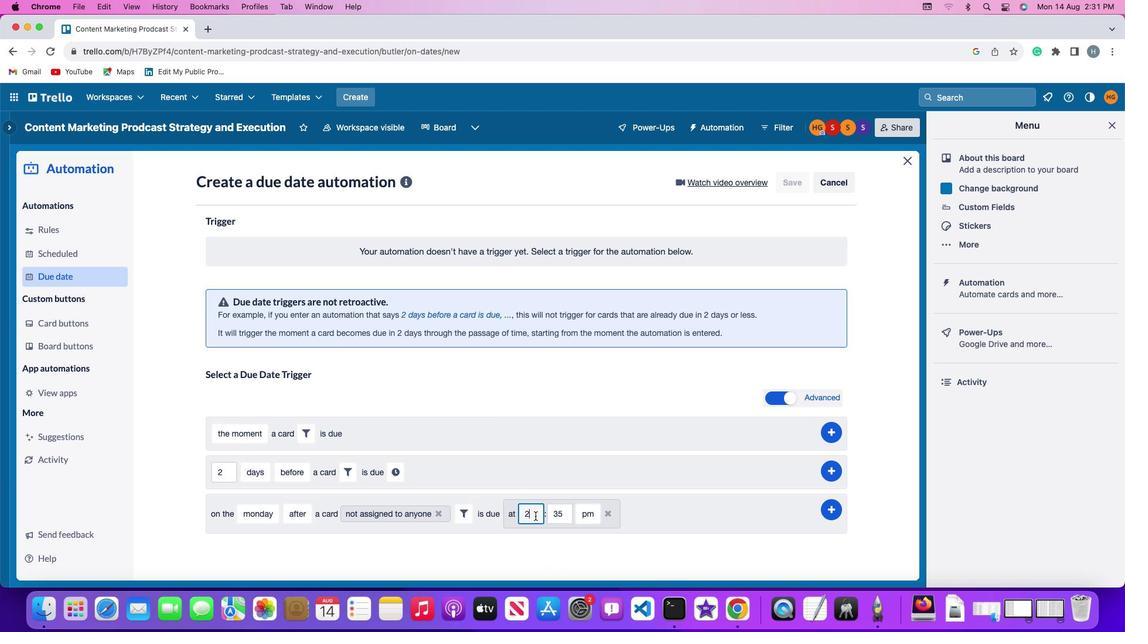 
Action: Mouse moved to (535, 515)
Screenshot: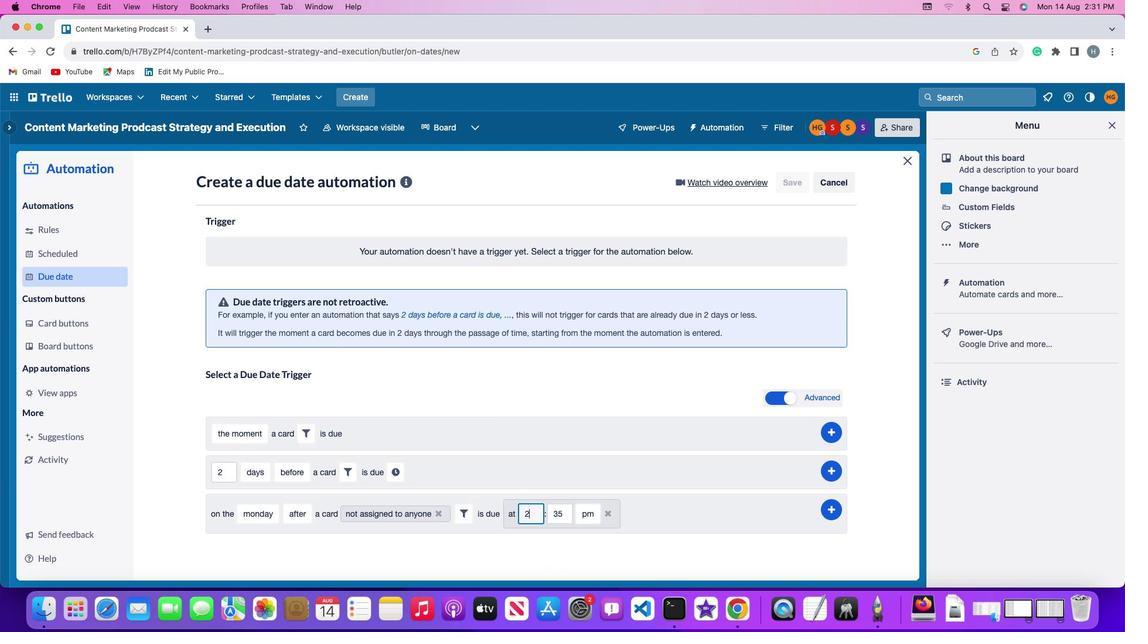 
Action: Key pressed Key.backspace'1''1'
Screenshot: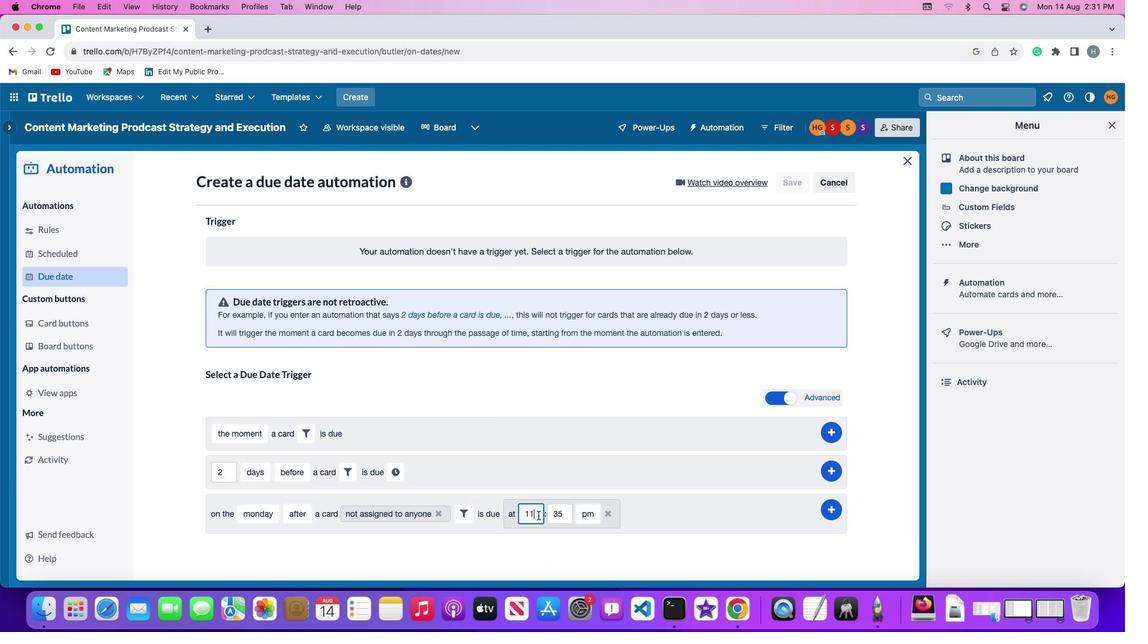 
Action: Mouse moved to (572, 513)
Screenshot: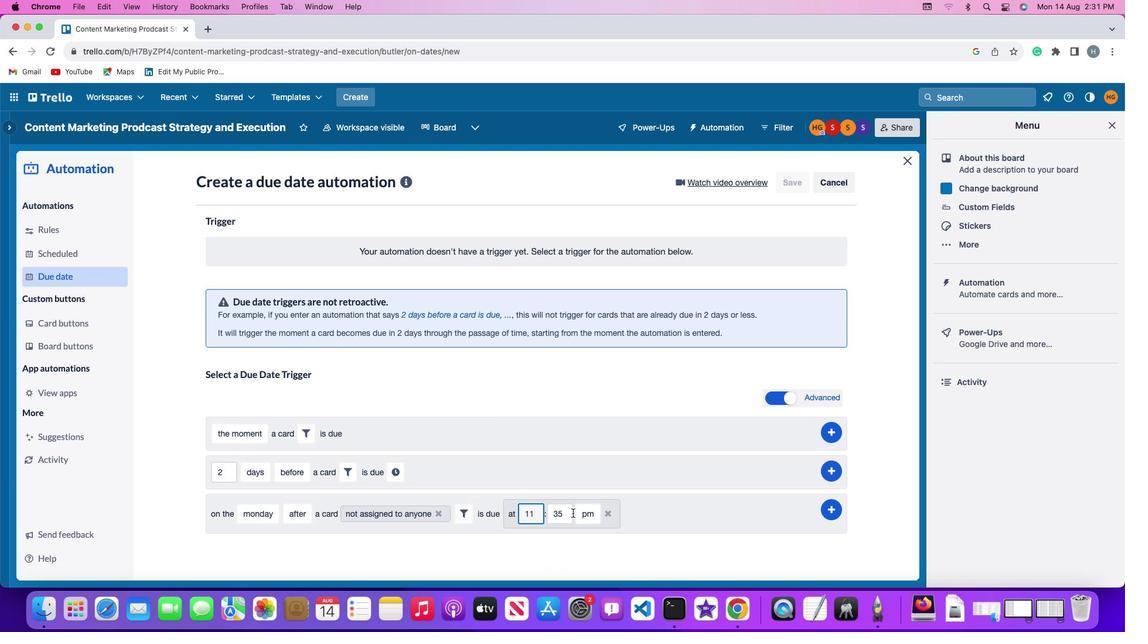 
Action: Mouse pressed left at (572, 513)
Screenshot: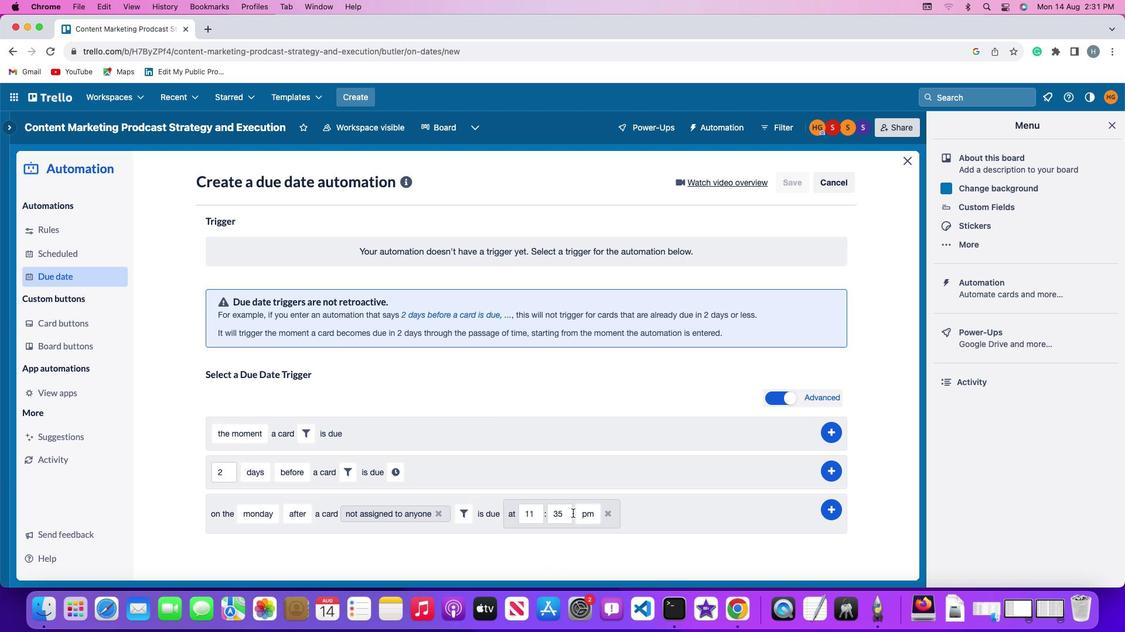 
Action: Mouse moved to (570, 512)
Screenshot: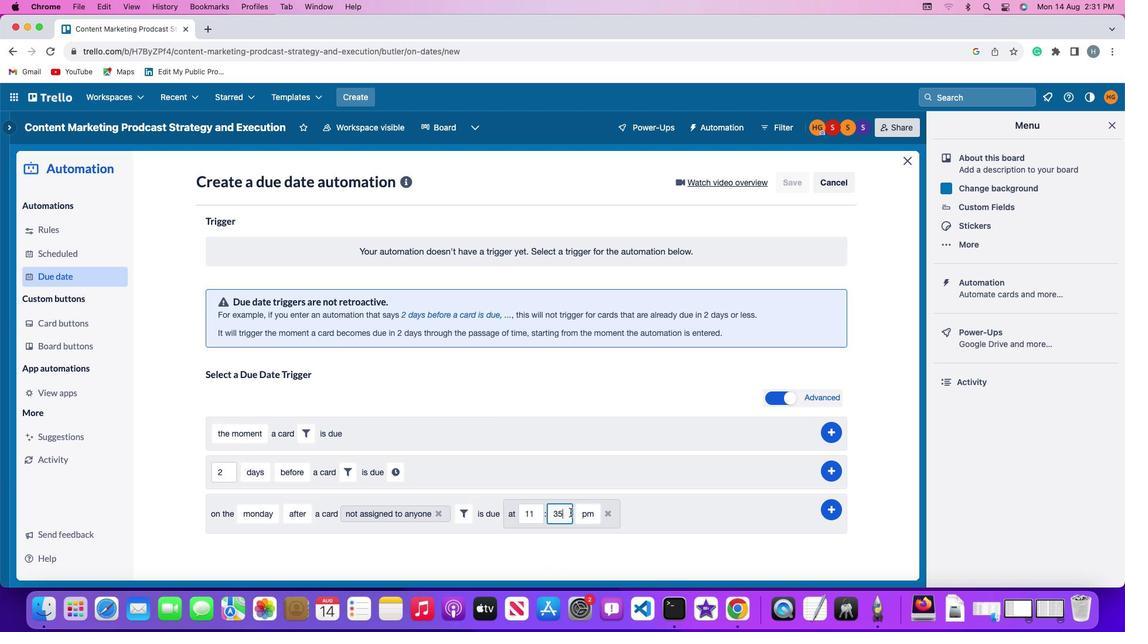 
Action: Mouse pressed left at (570, 512)
Screenshot: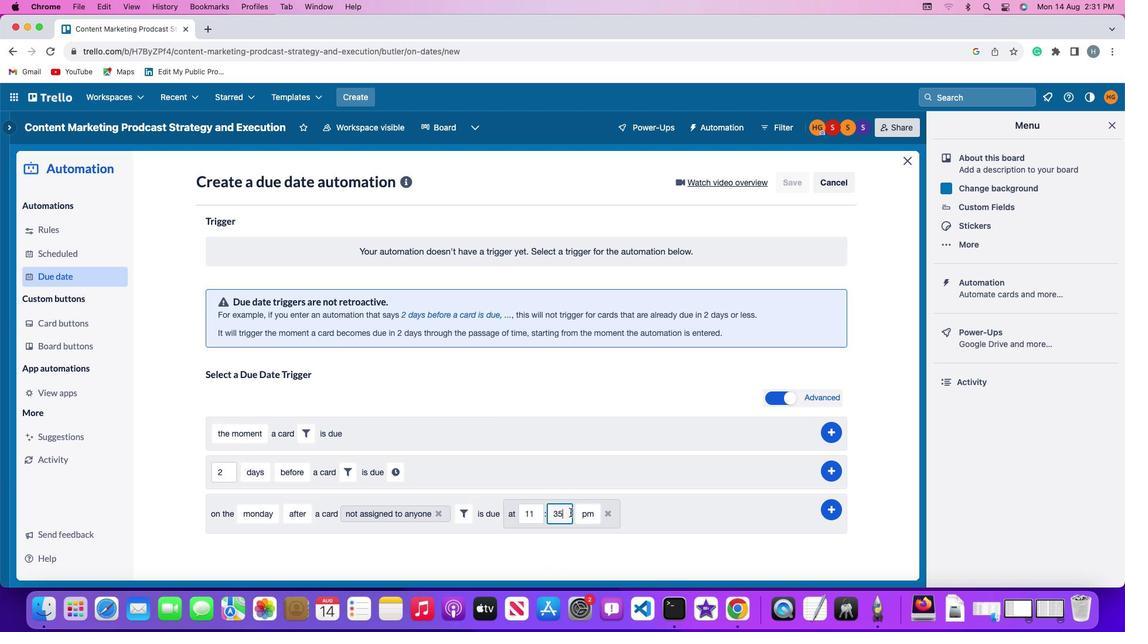 
Action: Mouse moved to (569, 513)
Screenshot: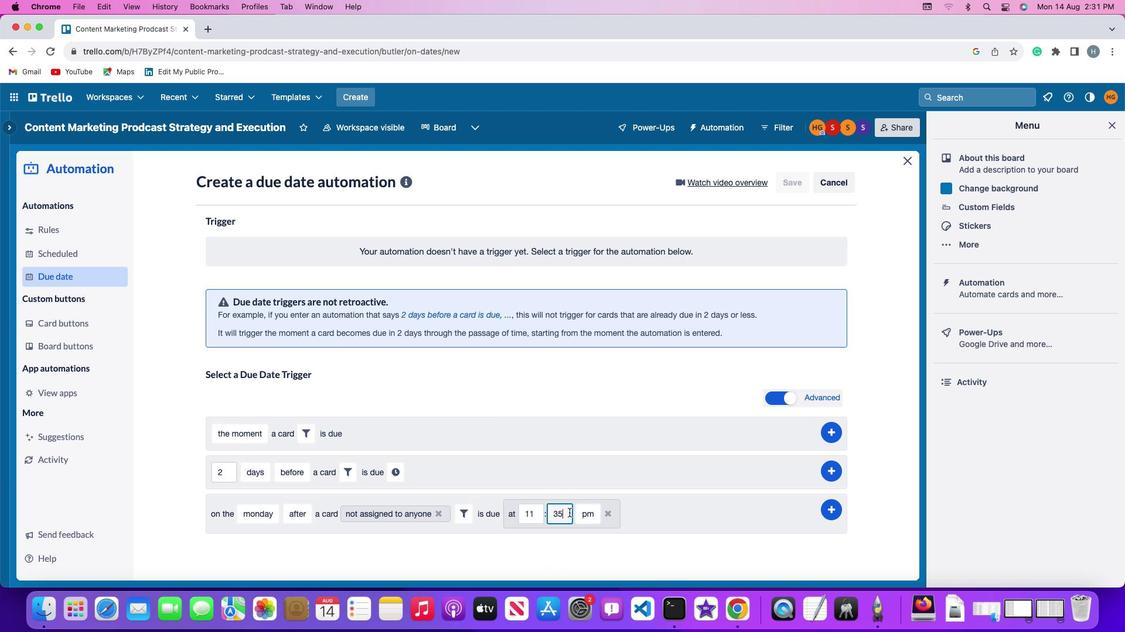 
Action: Key pressed Key.backspaceKey.backspaceKey.backspace'0''0'
Screenshot: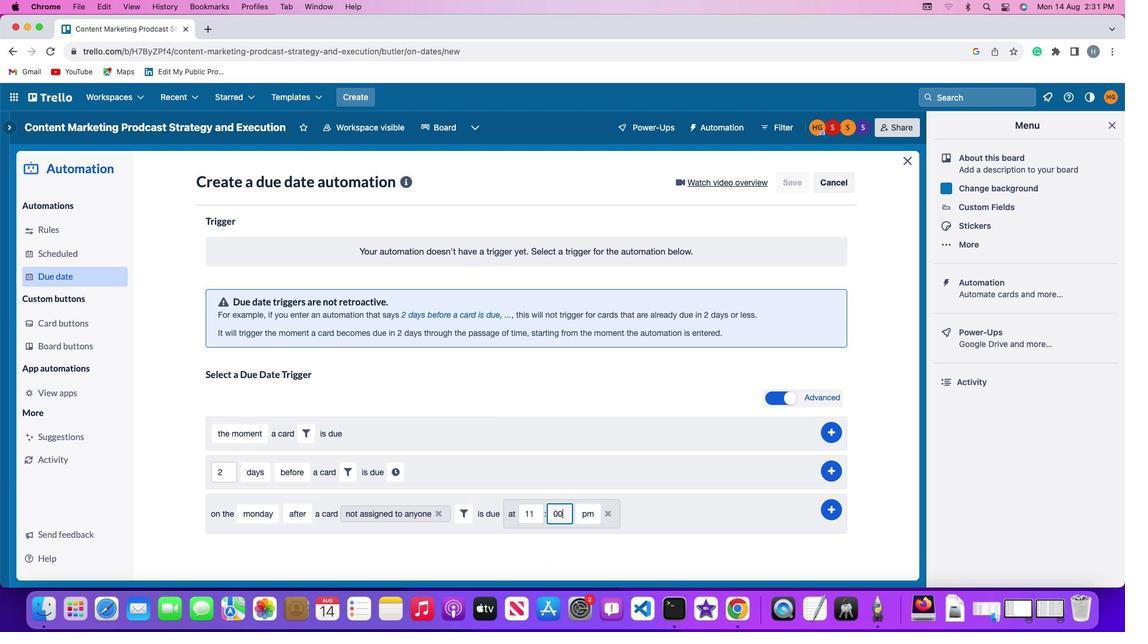 
Action: Mouse moved to (588, 514)
Screenshot: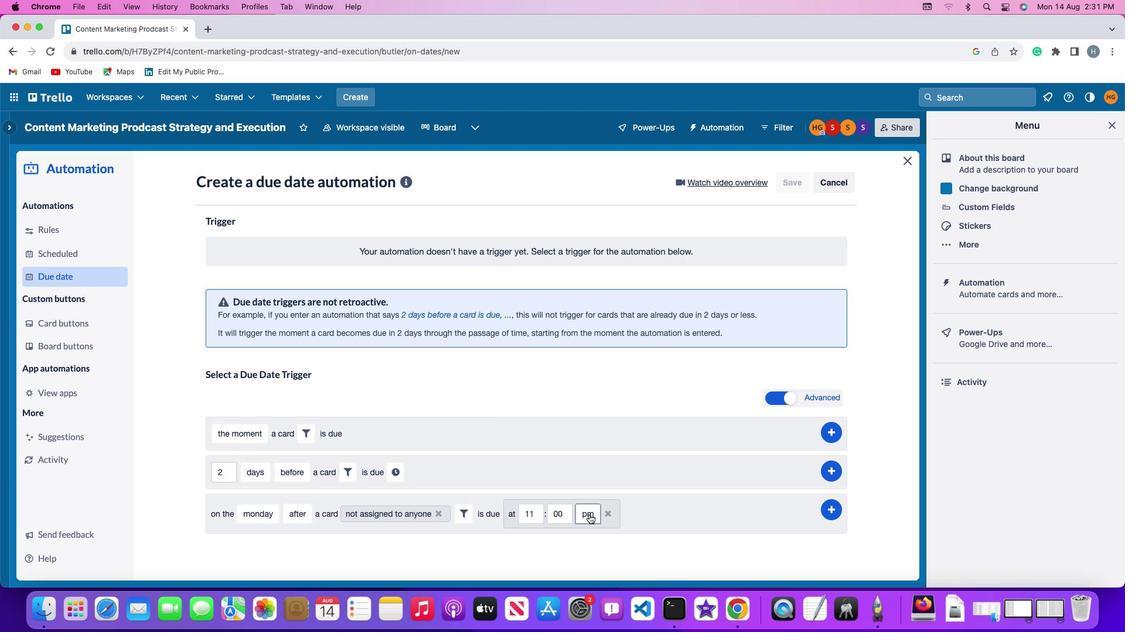 
Action: Mouse pressed left at (588, 514)
Screenshot: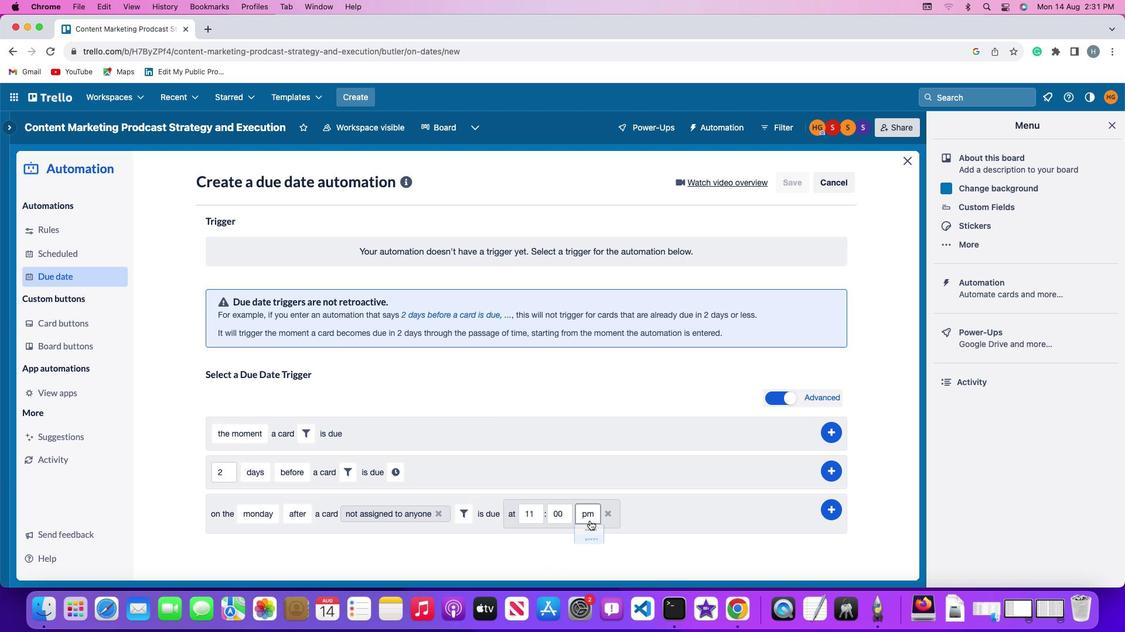 
Action: Mouse moved to (590, 538)
Screenshot: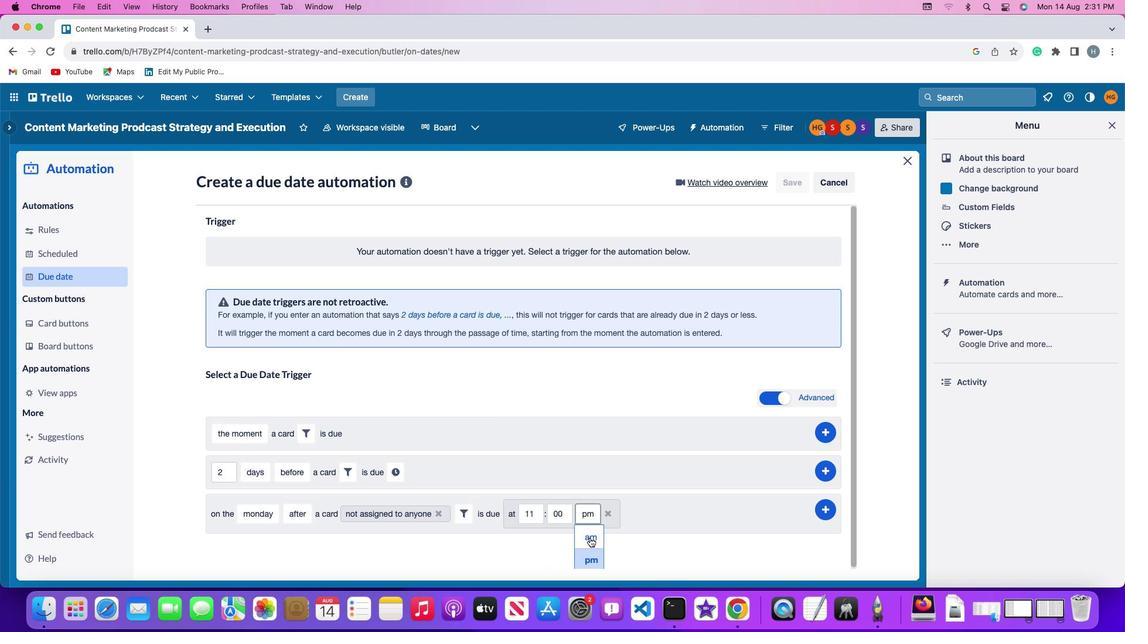 
Action: Mouse pressed left at (590, 538)
Screenshot: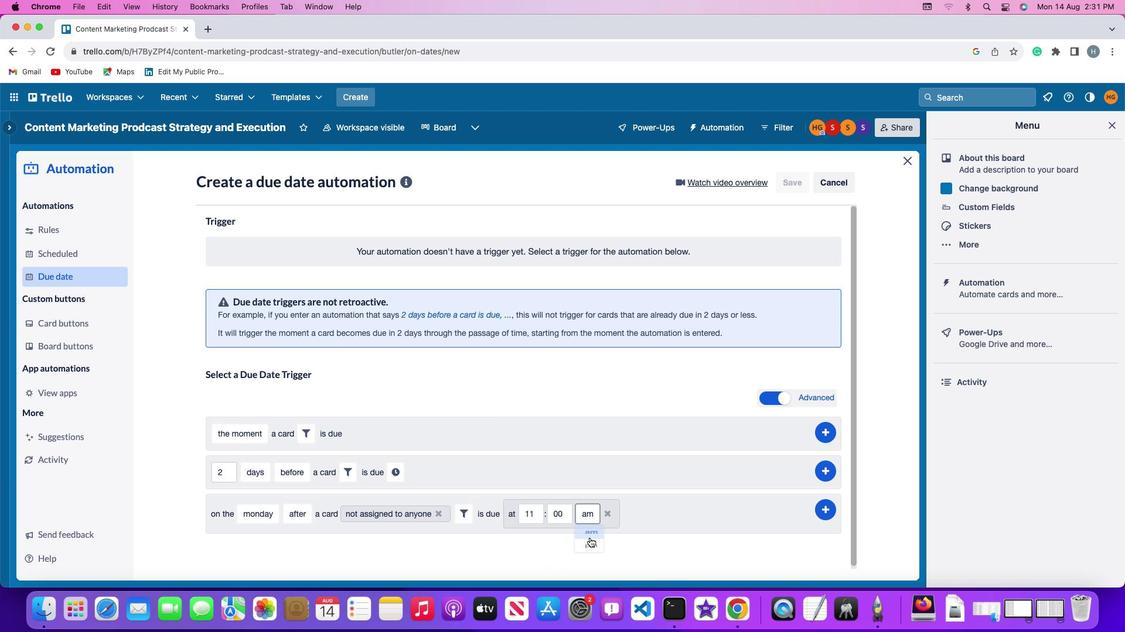 
Action: Mouse moved to (828, 509)
Screenshot: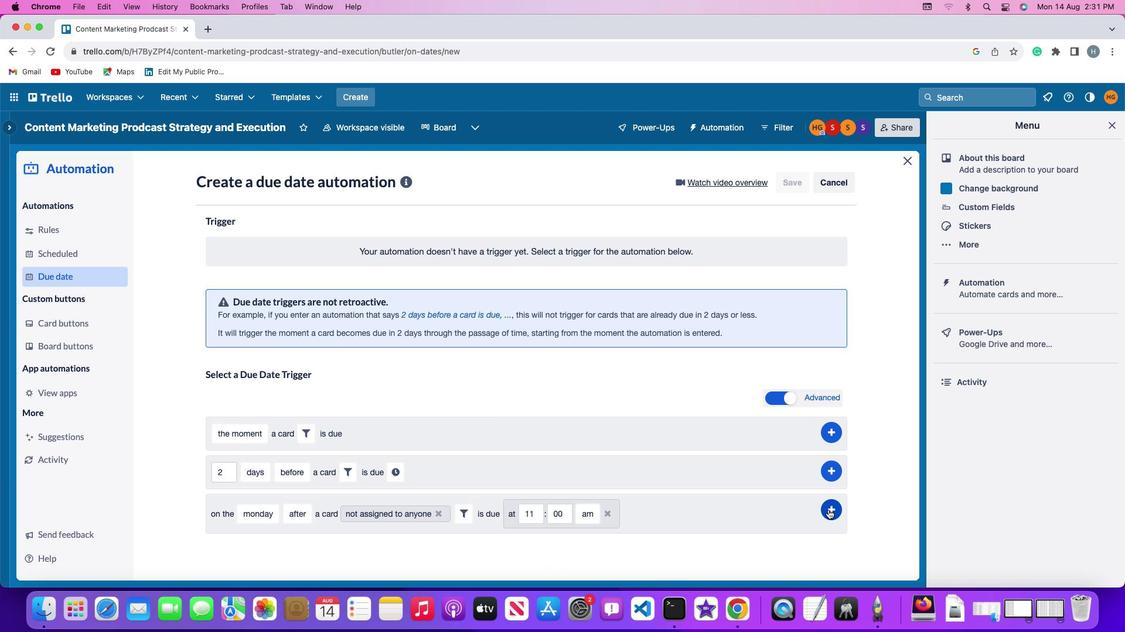 
Action: Mouse pressed left at (828, 509)
Screenshot: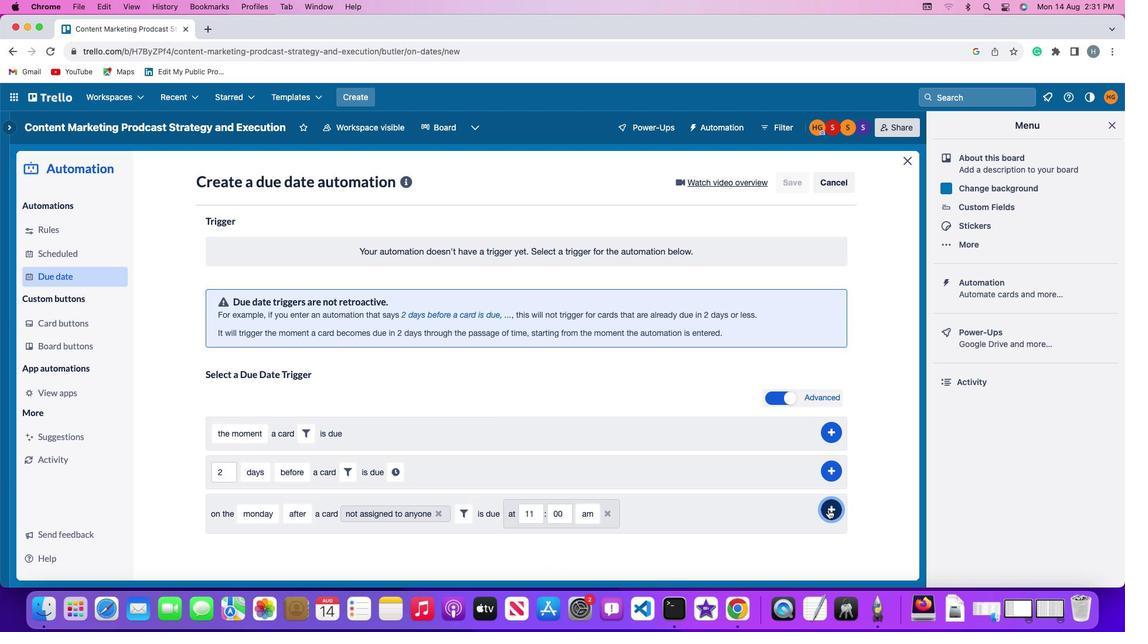 
Action: Mouse moved to (867, 417)
Screenshot: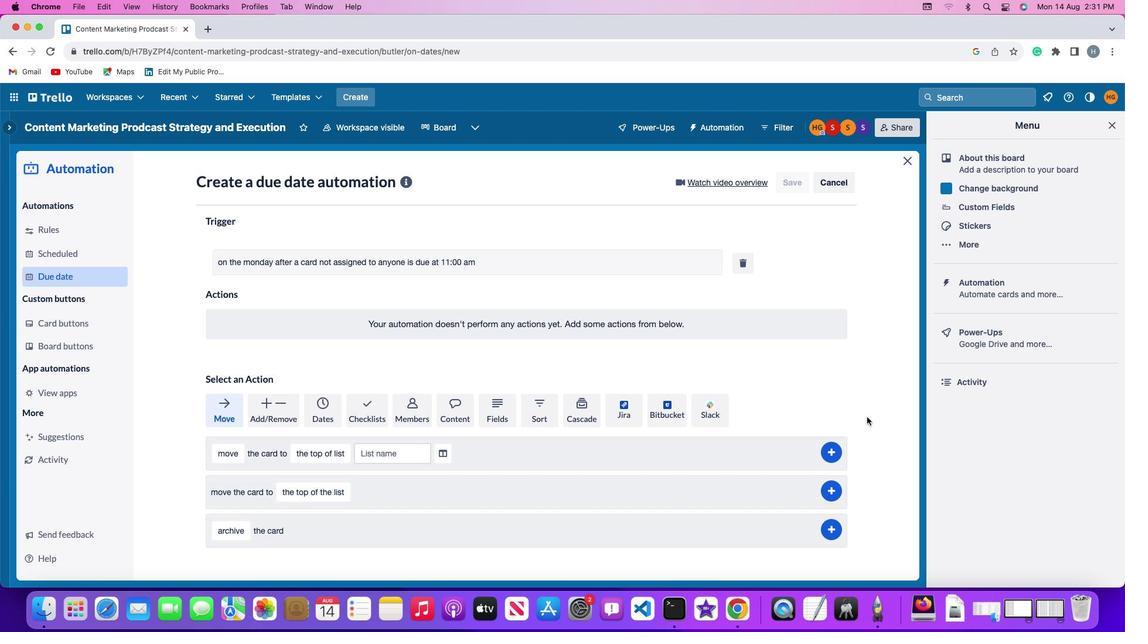 
